 Task: Find a place to stay in Bloemhof, South Africa from June 22 to June 30 for 2 adults, with a price range of ₹7000 to ₹15000 and self check-in option.
Action: Mouse moved to (456, 93)
Screenshot: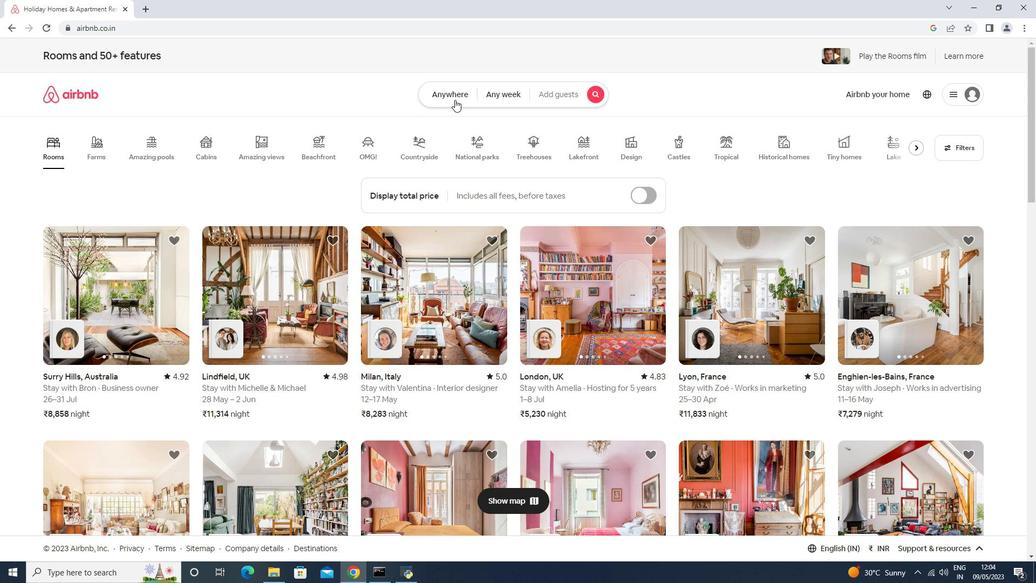 
Action: Mouse pressed left at (456, 93)
Screenshot: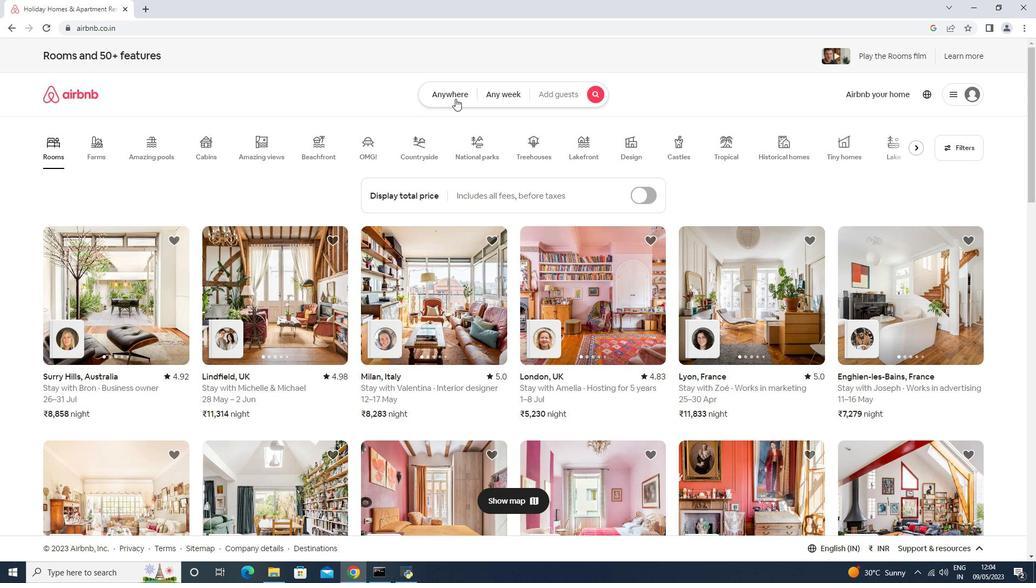 
Action: Mouse moved to (397, 139)
Screenshot: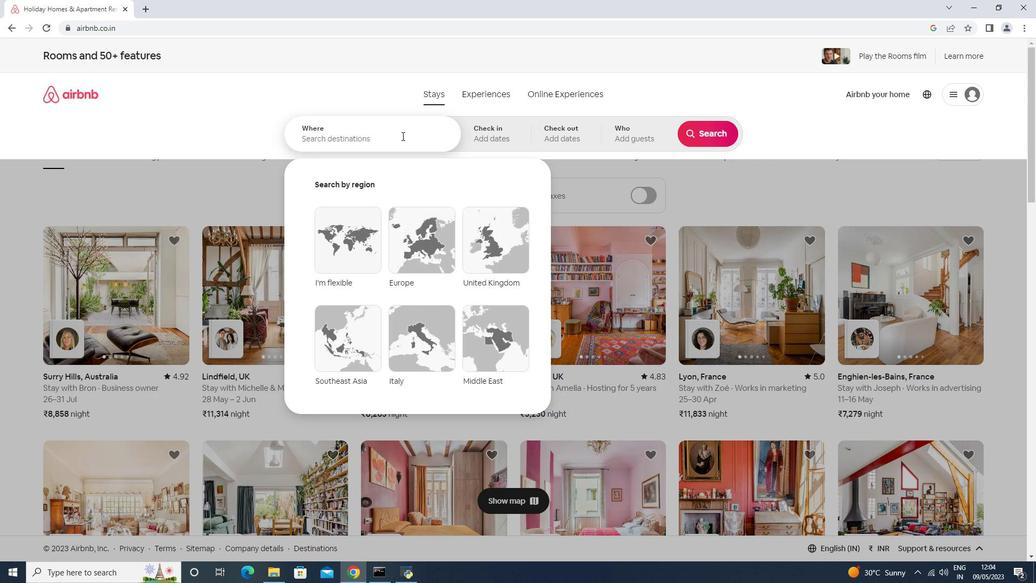 
Action: Mouse pressed left at (397, 139)
Screenshot: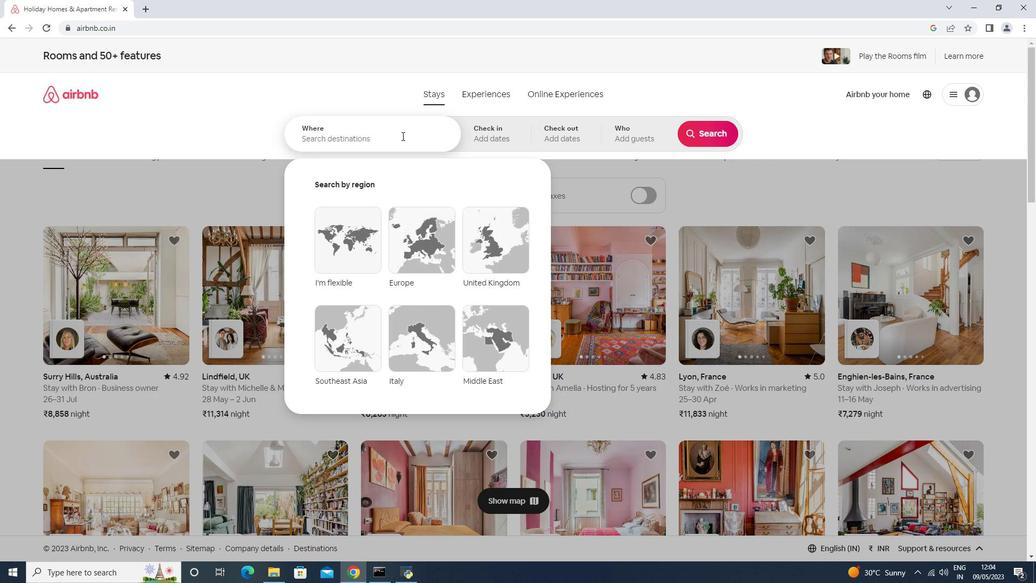 
Action: Key pressed <Key.shift>Bloemhof,<Key.space><Key.down><Key.down><Key.down><Key.enter>
Screenshot: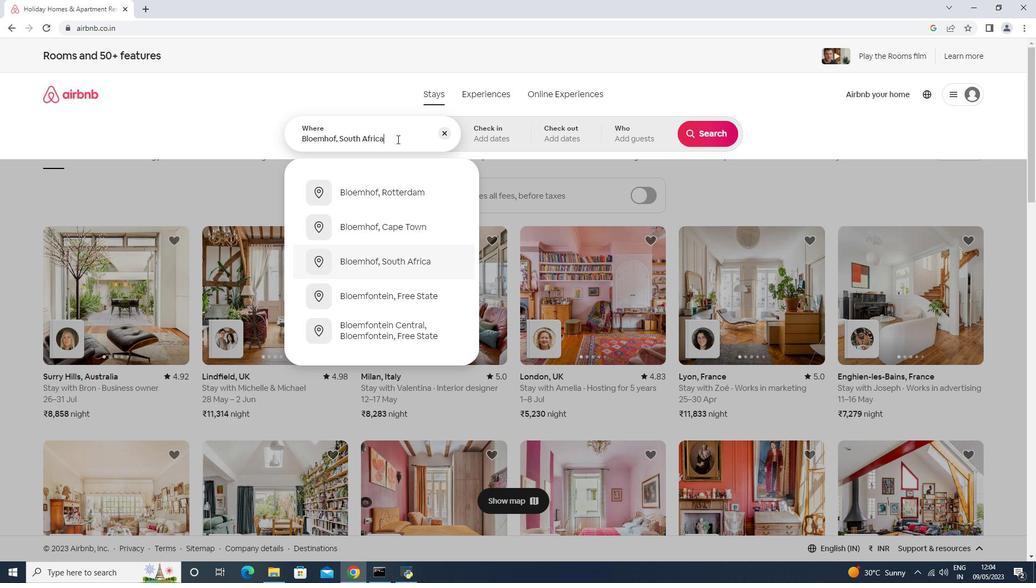 
Action: Mouse moved to (641, 345)
Screenshot: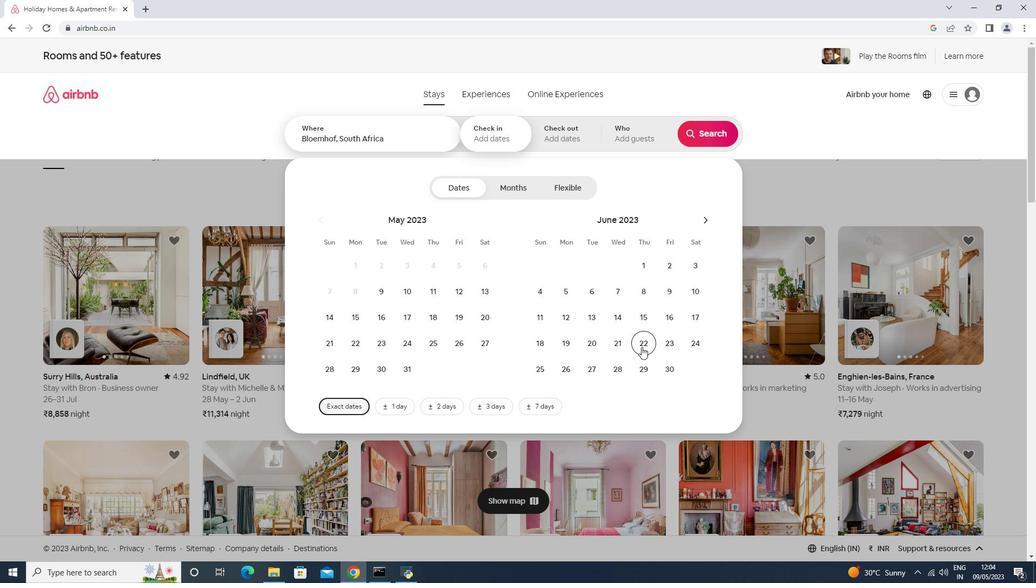 
Action: Mouse pressed left at (641, 345)
Screenshot: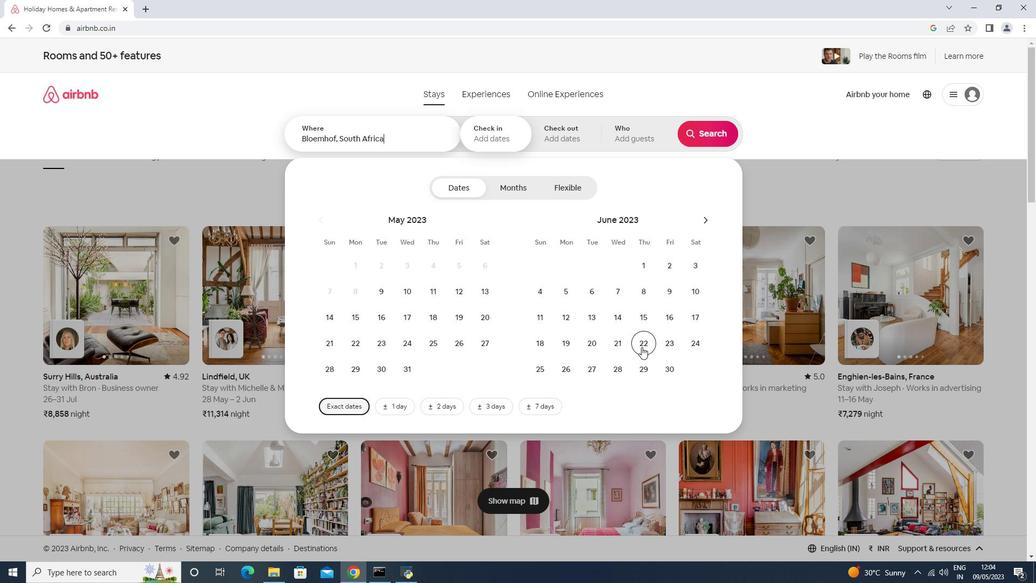 
Action: Mouse moved to (674, 357)
Screenshot: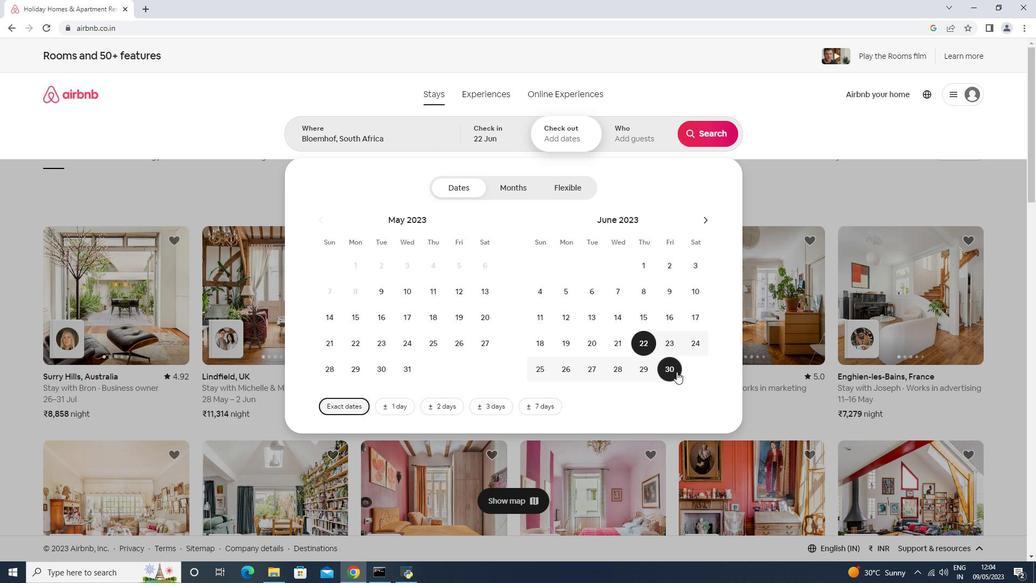 
Action: Mouse pressed left at (675, 369)
Screenshot: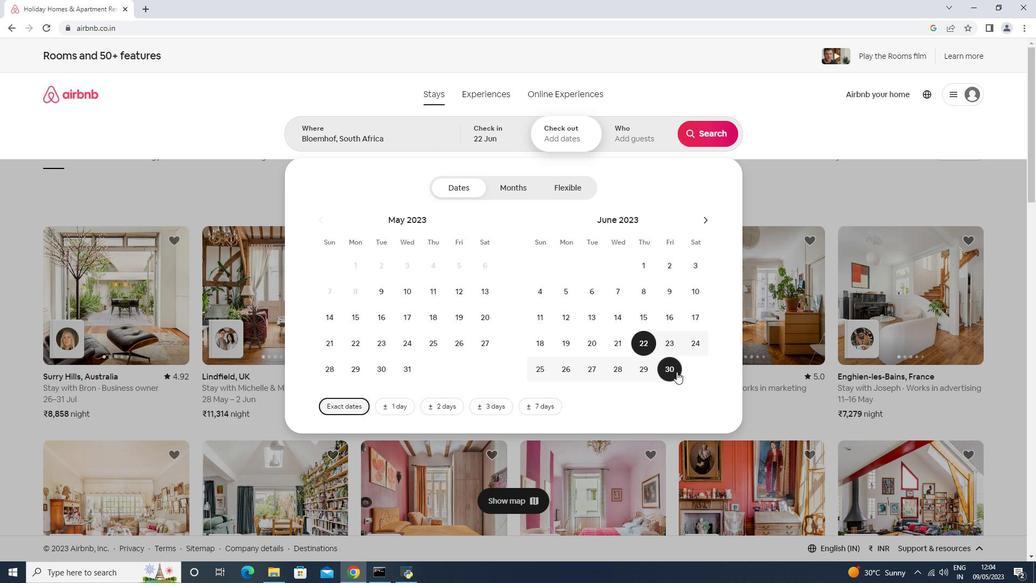
Action: Mouse moved to (639, 115)
Screenshot: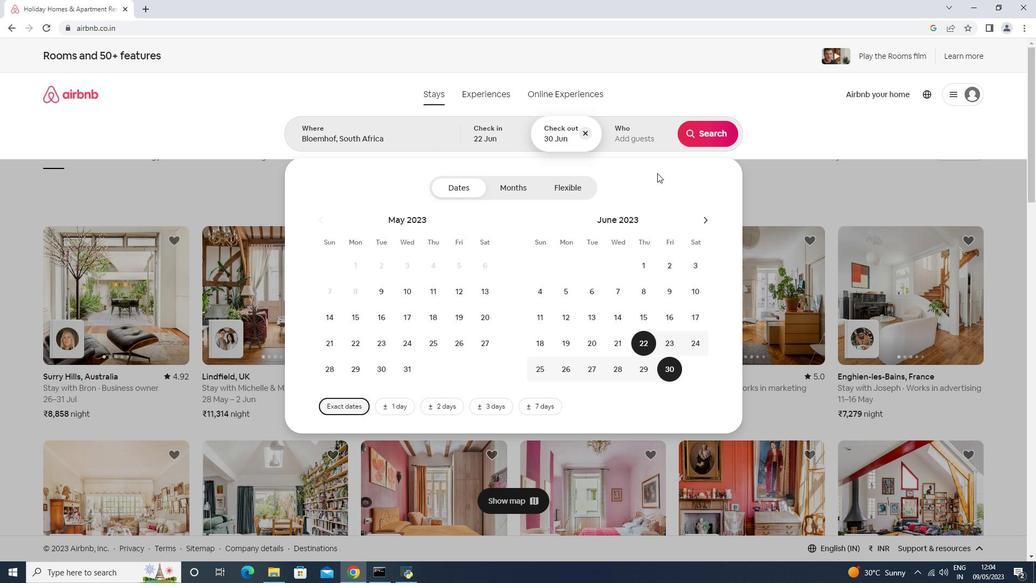 
Action: Mouse pressed left at (639, 115)
Screenshot: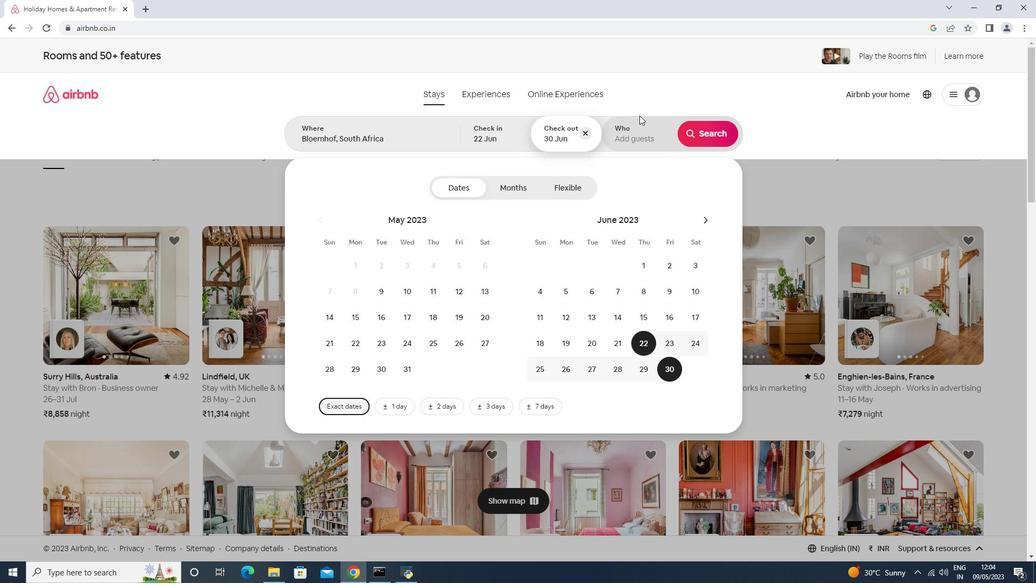 
Action: Mouse moved to (638, 144)
Screenshot: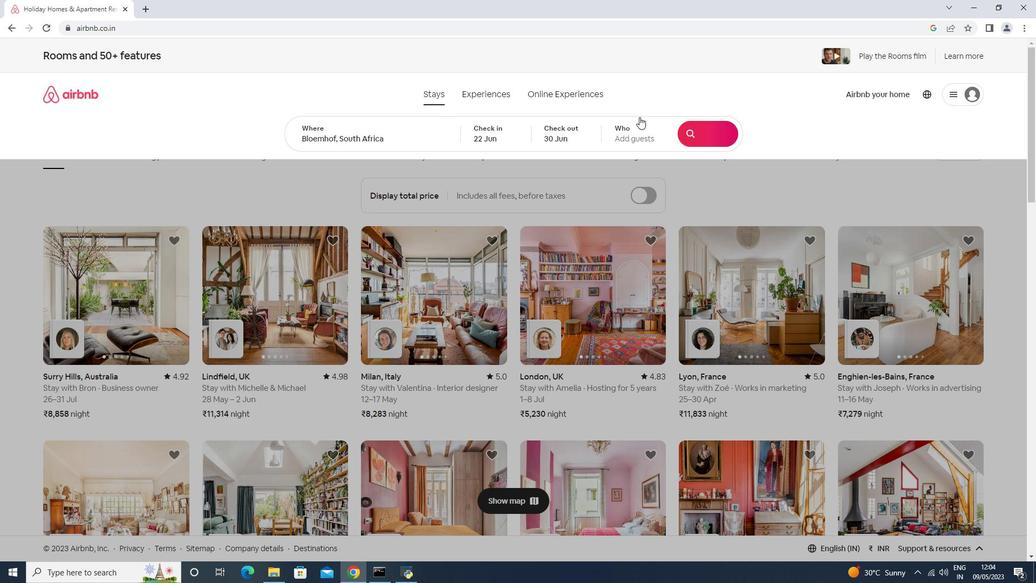 
Action: Mouse pressed left at (638, 138)
Screenshot: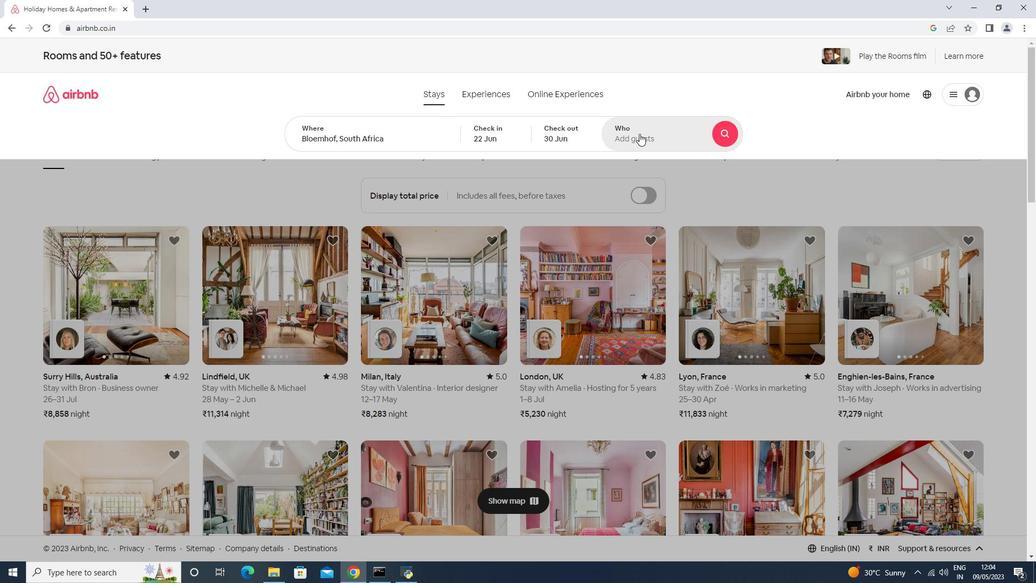
Action: Mouse moved to (708, 192)
Screenshot: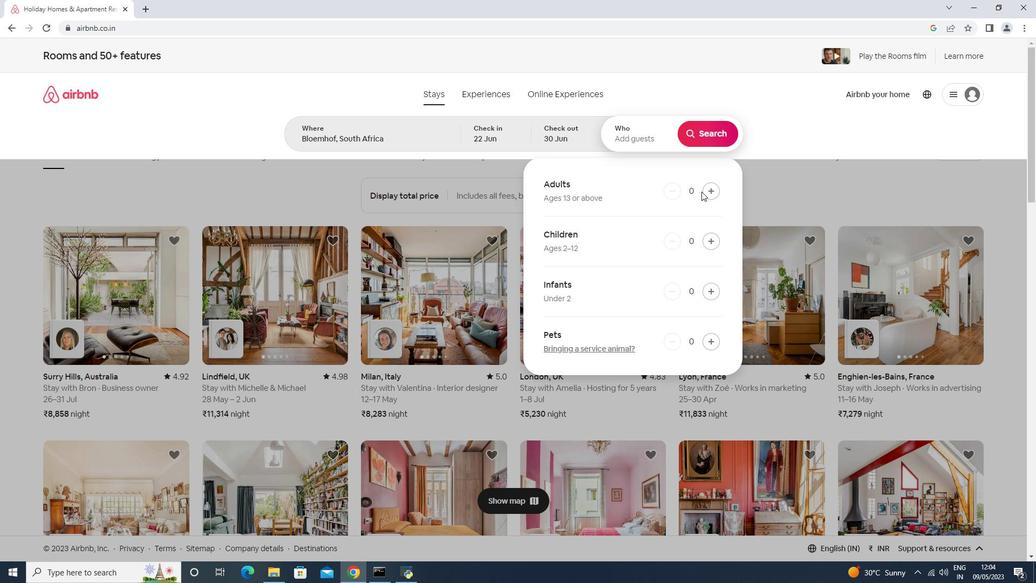 
Action: Mouse pressed left at (708, 192)
Screenshot: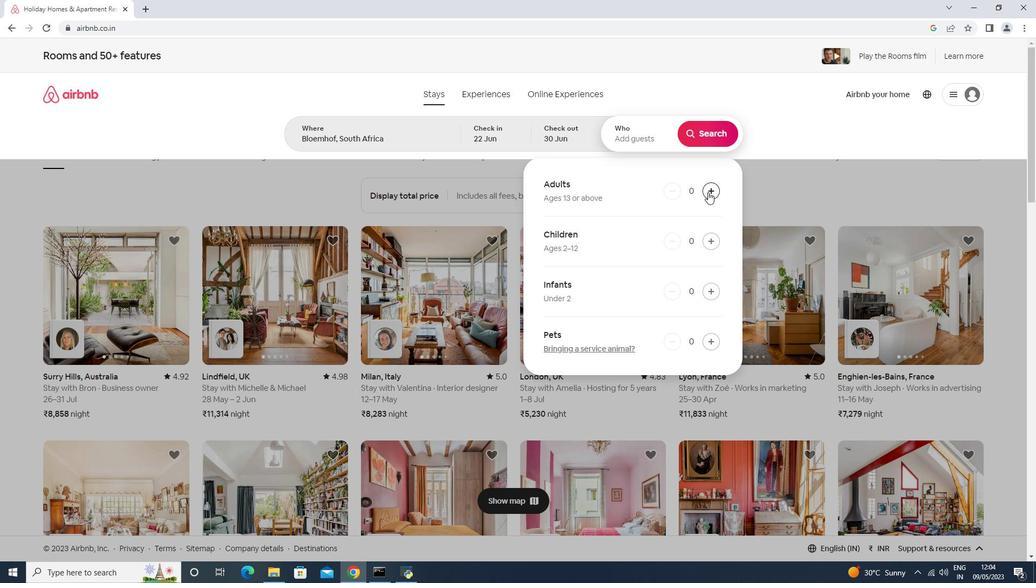 
Action: Mouse pressed left at (708, 192)
Screenshot: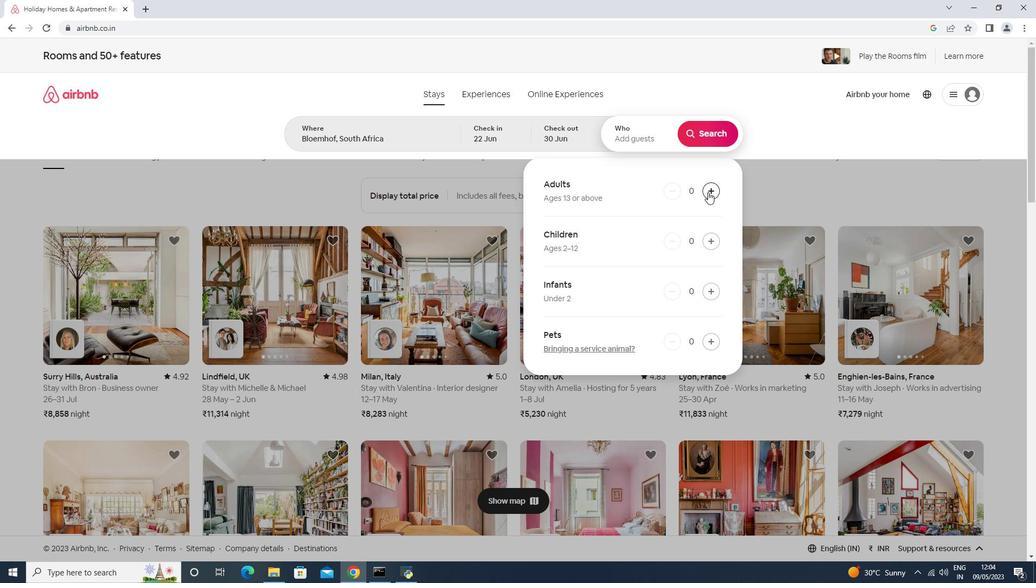 
Action: Mouse moved to (695, 129)
Screenshot: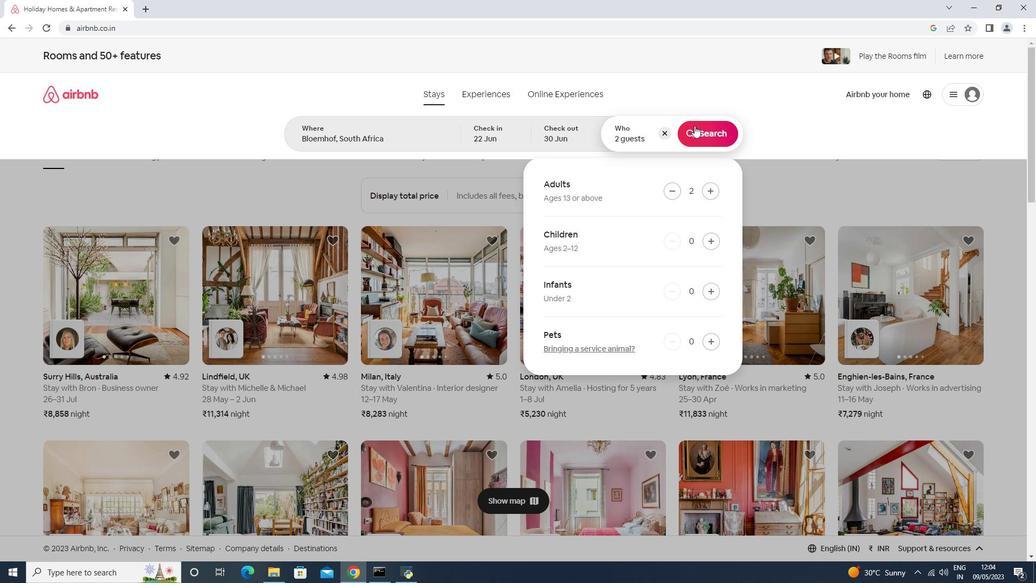 
Action: Mouse pressed left at (695, 129)
Screenshot: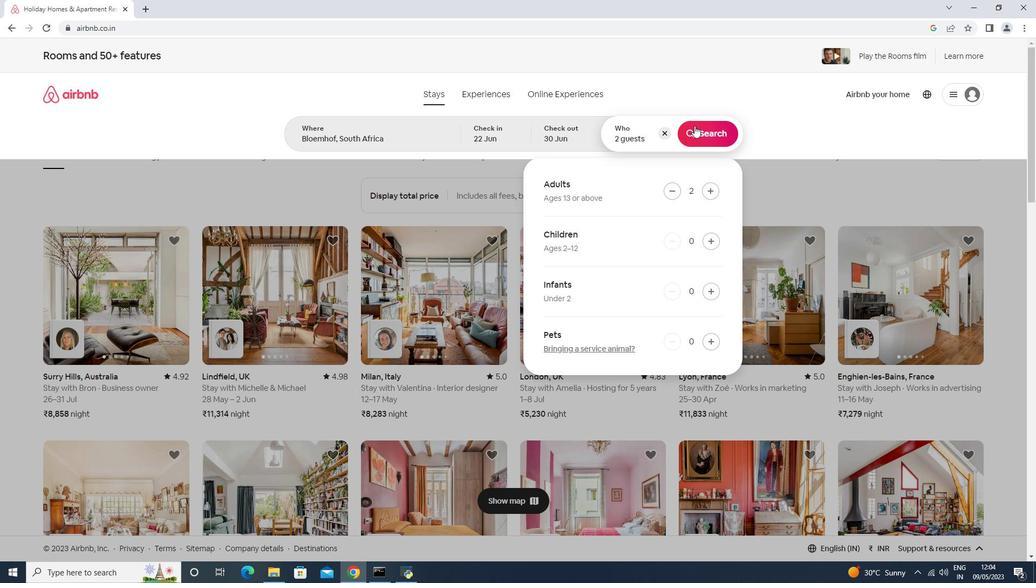 
Action: Mouse moved to (995, 103)
Screenshot: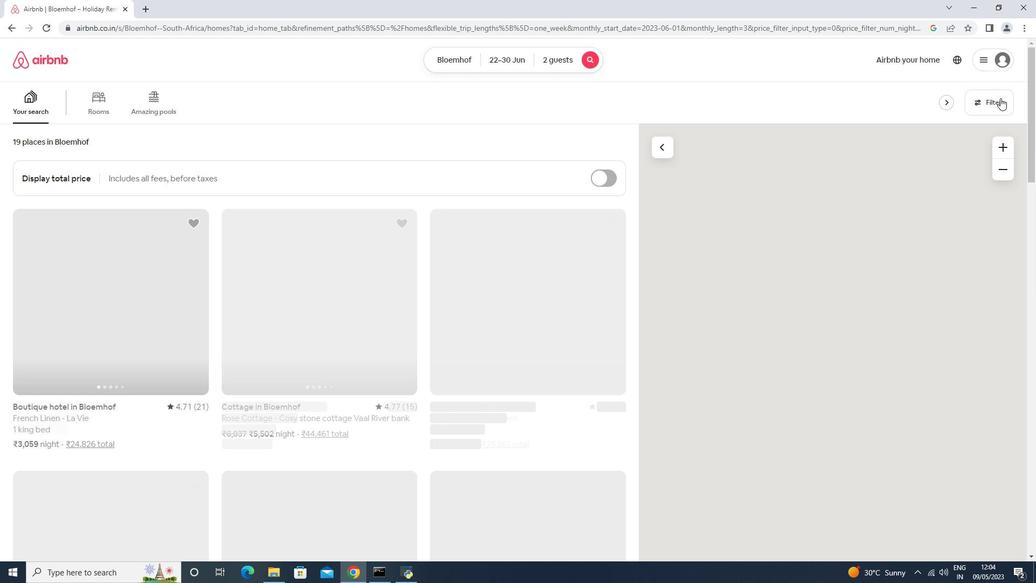 
Action: Mouse pressed left at (995, 103)
Screenshot: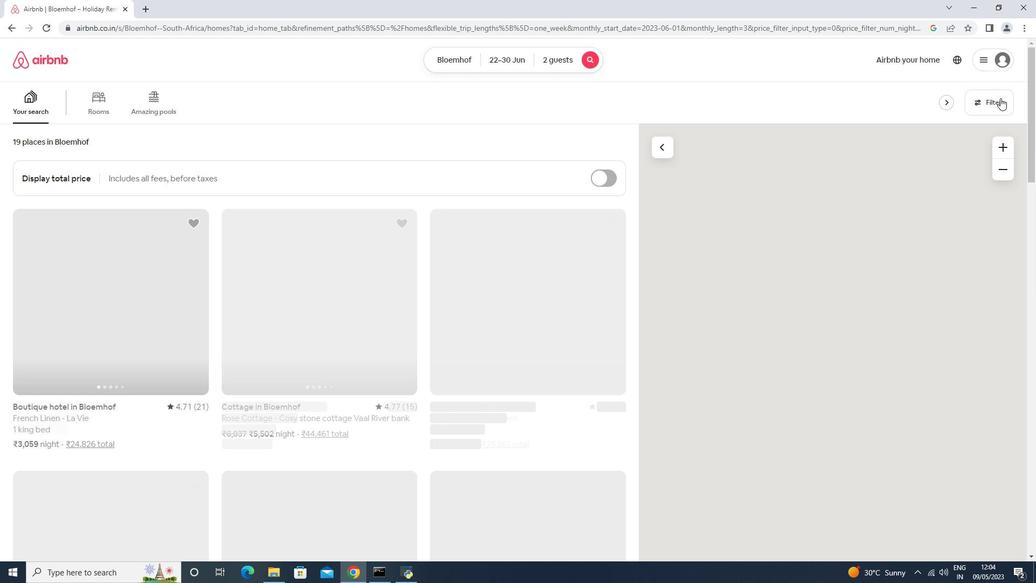 
Action: Mouse moved to (415, 354)
Screenshot: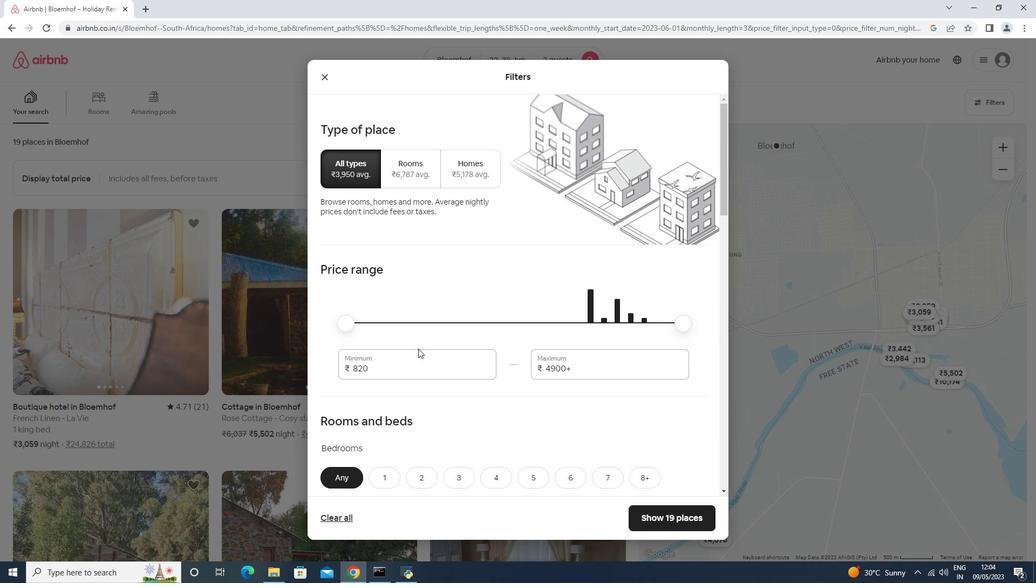
Action: Mouse pressed left at (415, 354)
Screenshot: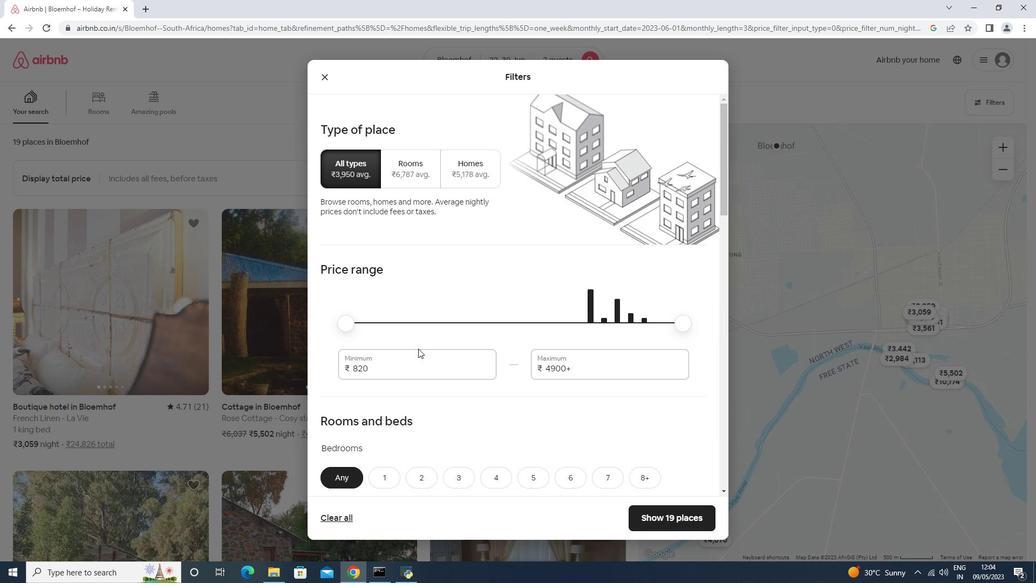 
Action: Mouse moved to (413, 353)
Screenshot: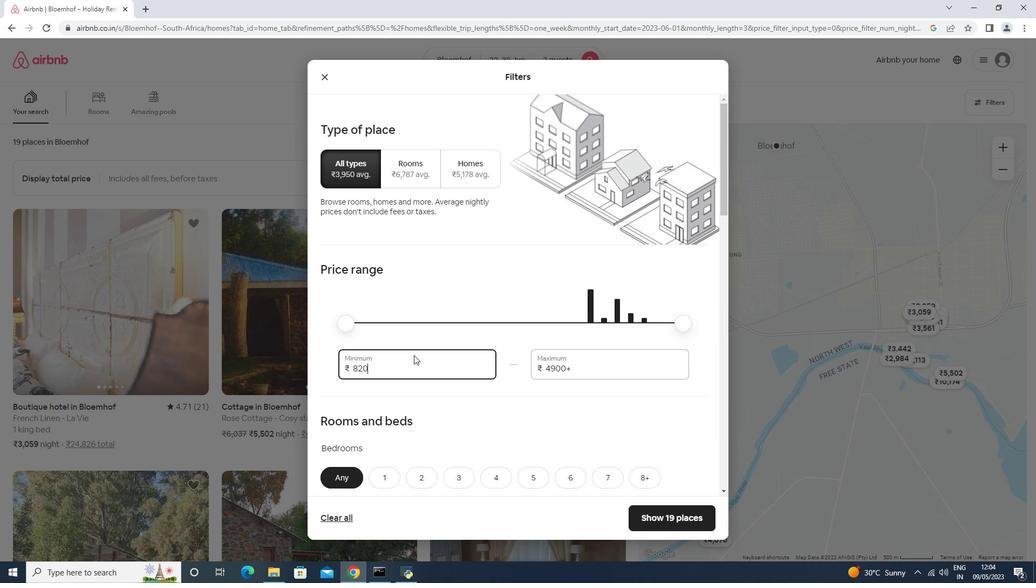 
Action: Key pressed <Key.backspace><Key.backspace><Key.backspace>7000<Key.tab>15000
Screenshot: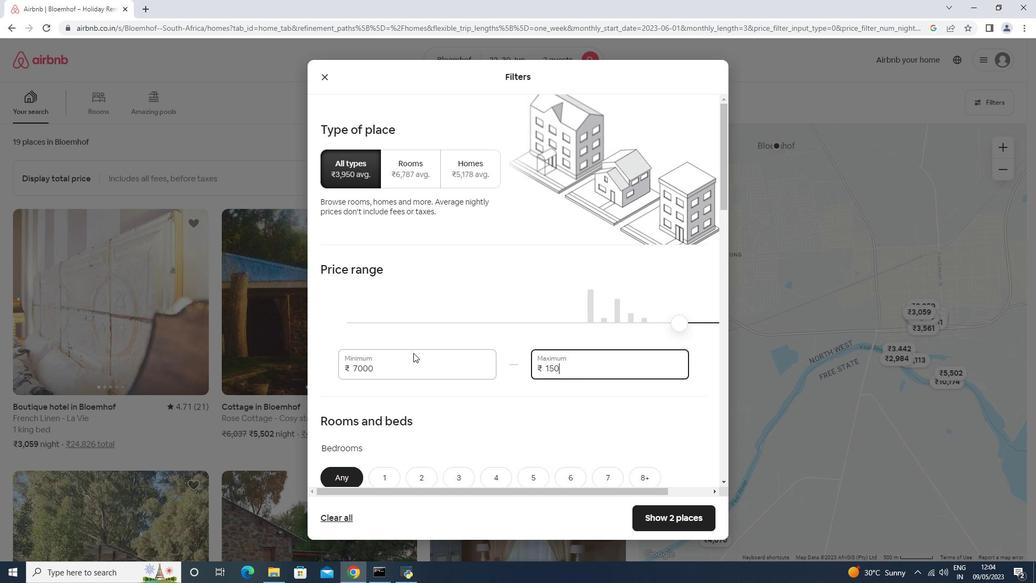 
Action: Mouse moved to (418, 351)
Screenshot: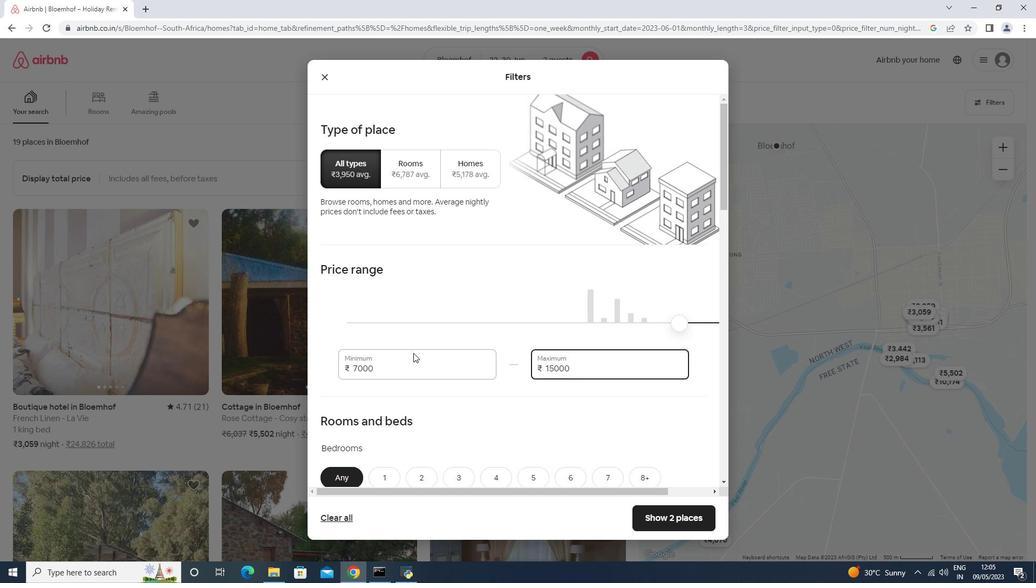 
Action: Mouse scrolled (417, 351) with delta (0, 0)
Screenshot: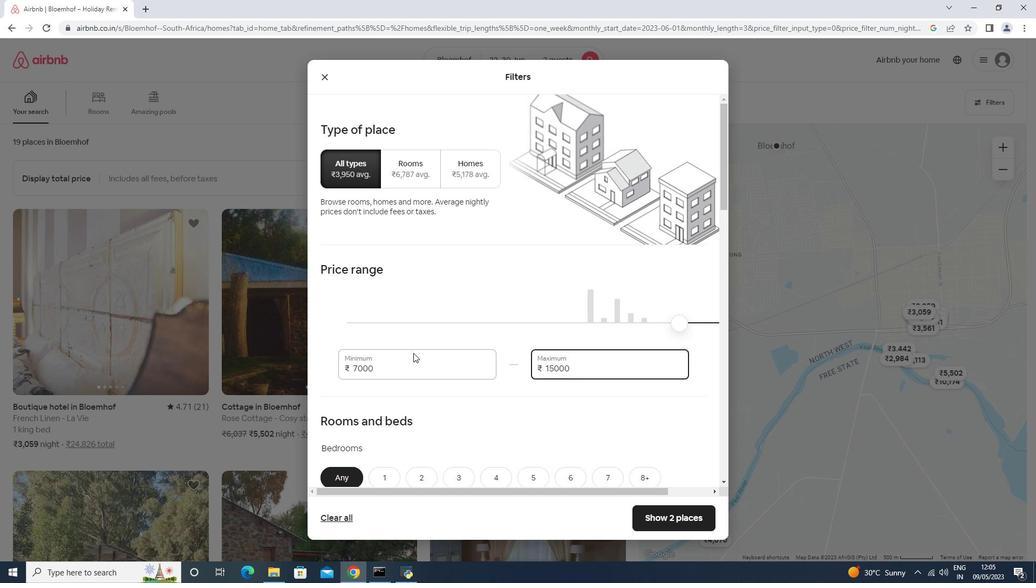 
Action: Mouse moved to (420, 350)
Screenshot: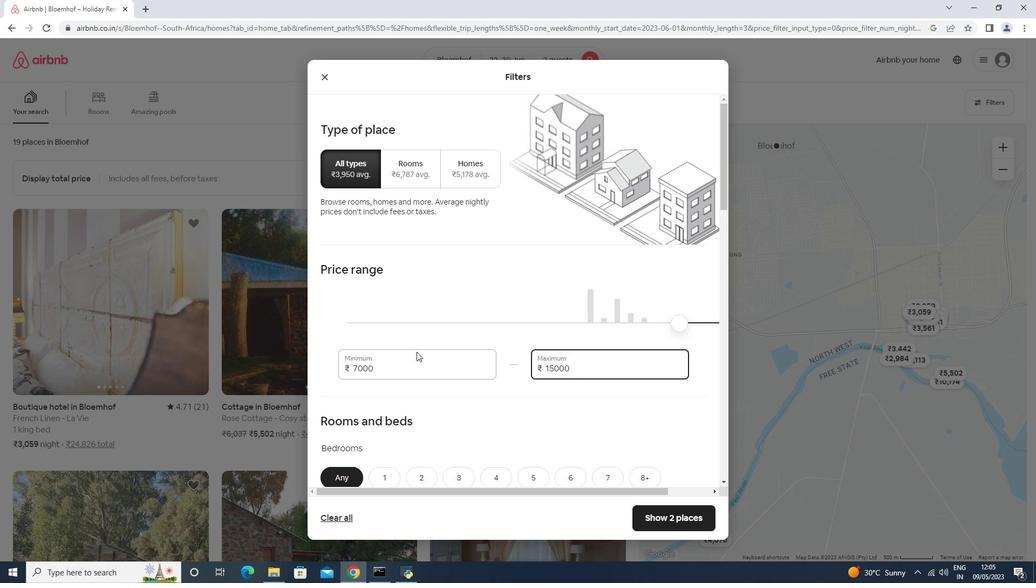 
Action: Mouse scrolled (420, 349) with delta (0, 0)
Screenshot: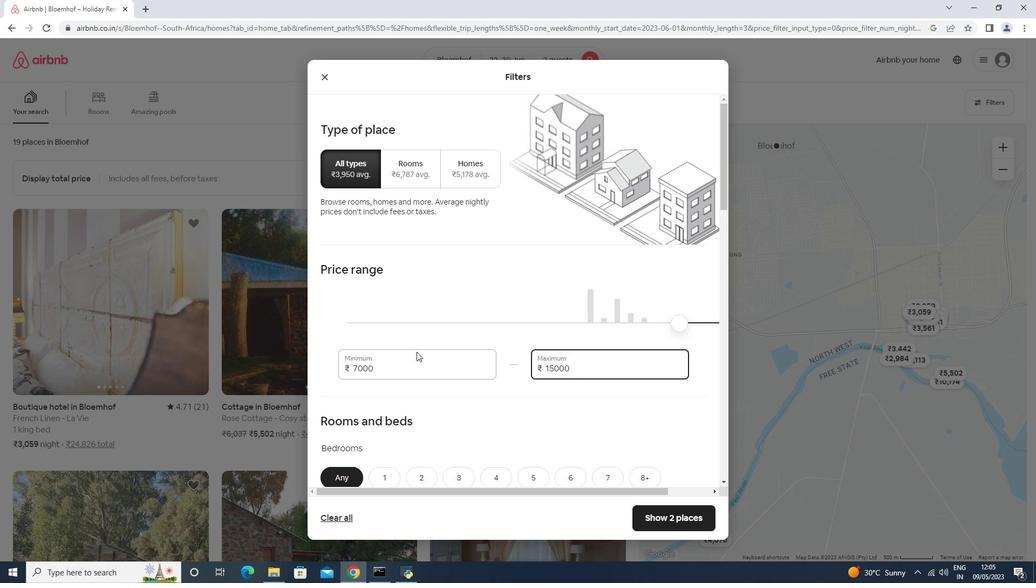 
Action: Mouse scrolled (420, 349) with delta (0, 0)
Screenshot: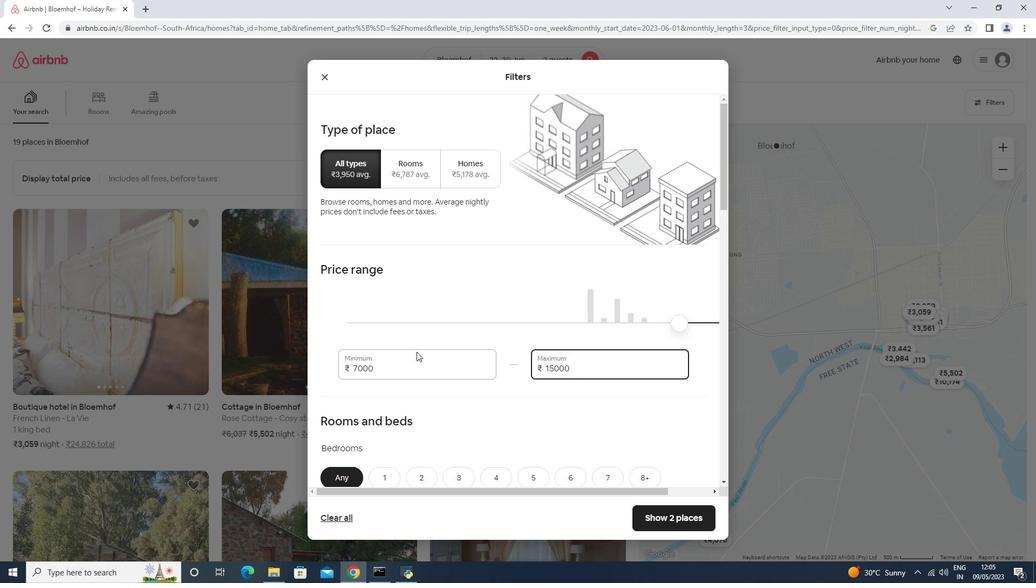 
Action: Mouse scrolled (420, 349) with delta (0, 0)
Screenshot: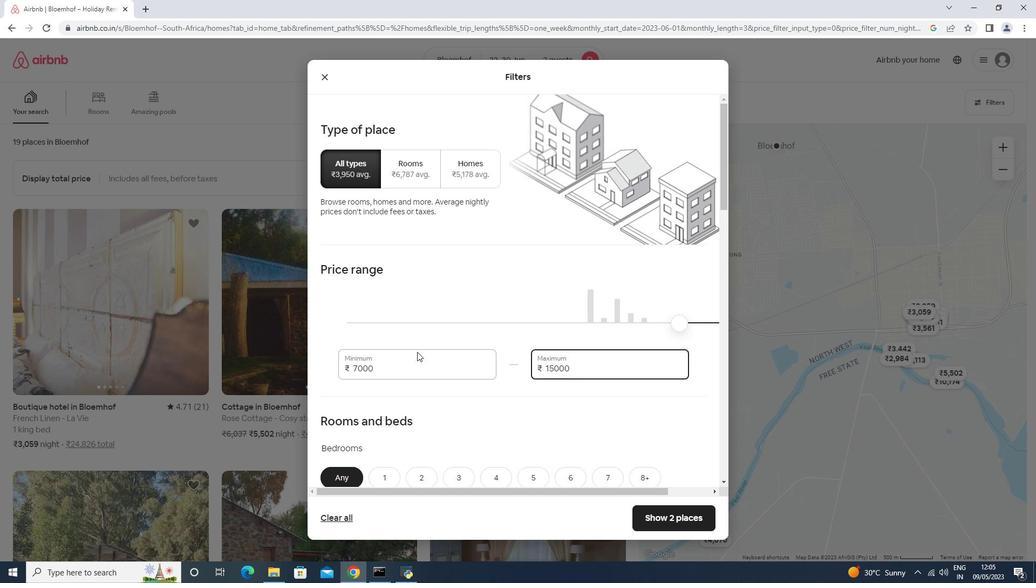 
Action: Mouse moved to (382, 271)
Screenshot: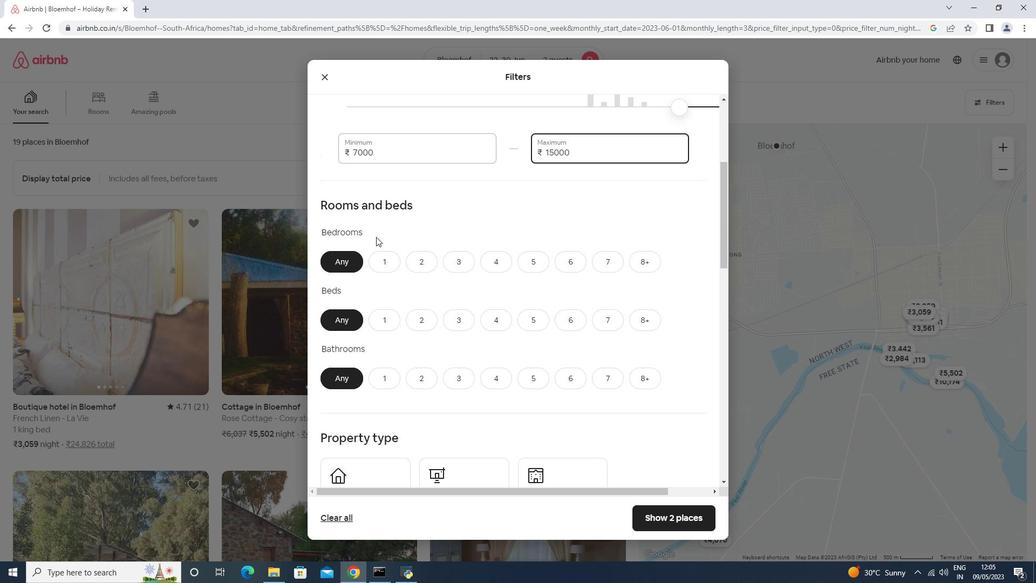 
Action: Mouse pressed left at (382, 271)
Screenshot: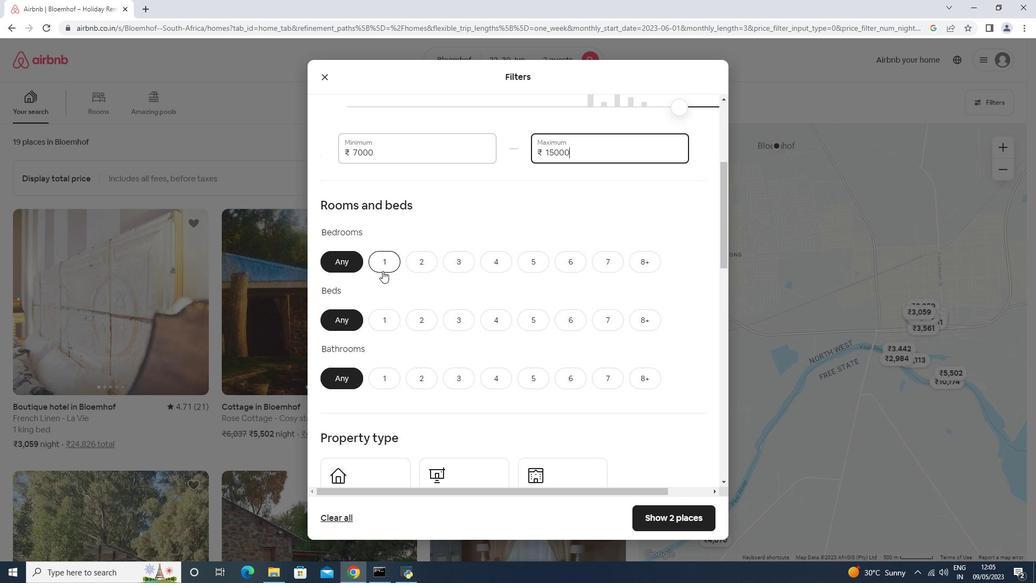 
Action: Mouse moved to (386, 318)
Screenshot: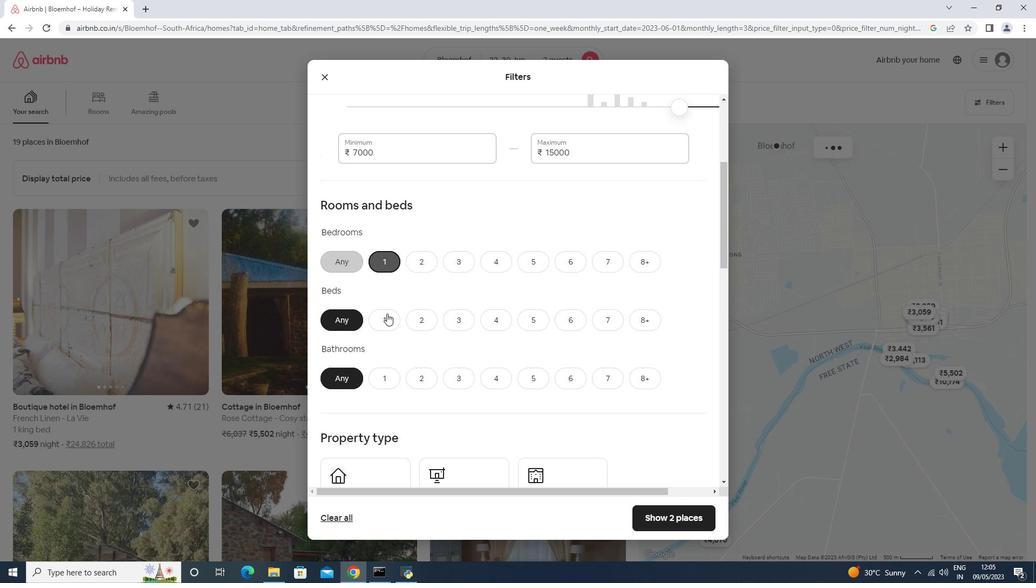 
Action: Mouse pressed left at (386, 318)
Screenshot: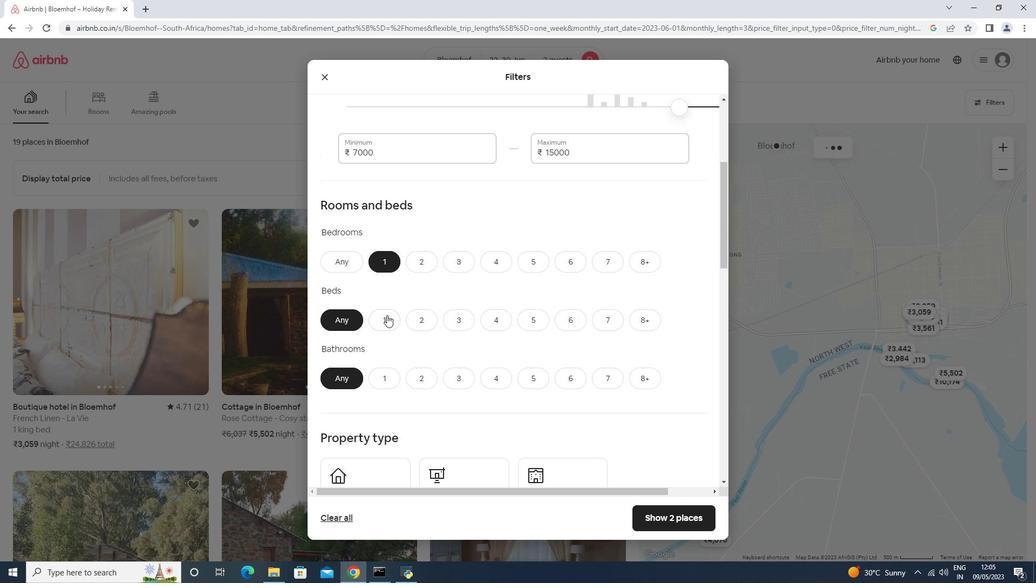 
Action: Mouse moved to (384, 370)
Screenshot: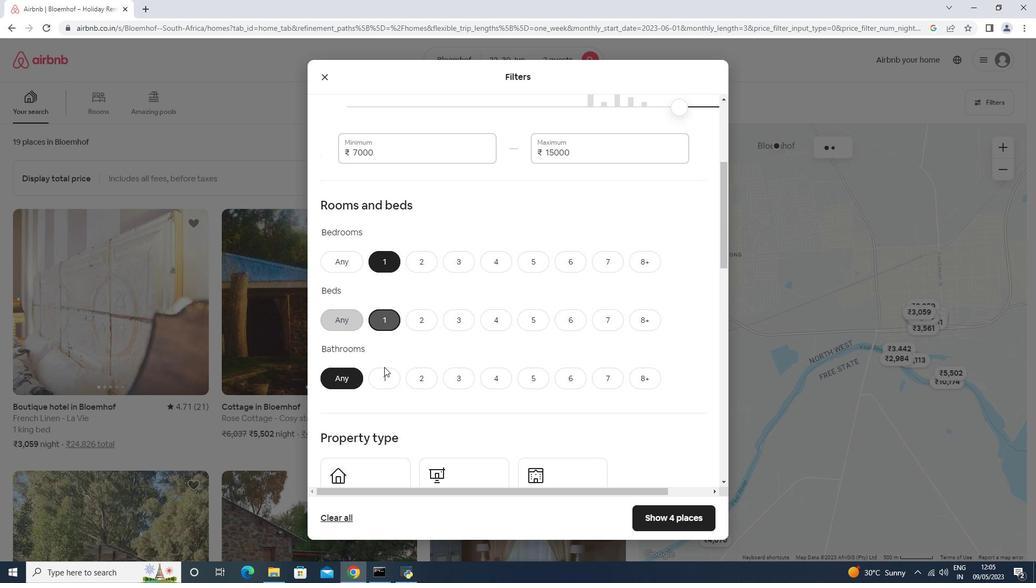 
Action: Mouse pressed left at (384, 370)
Screenshot: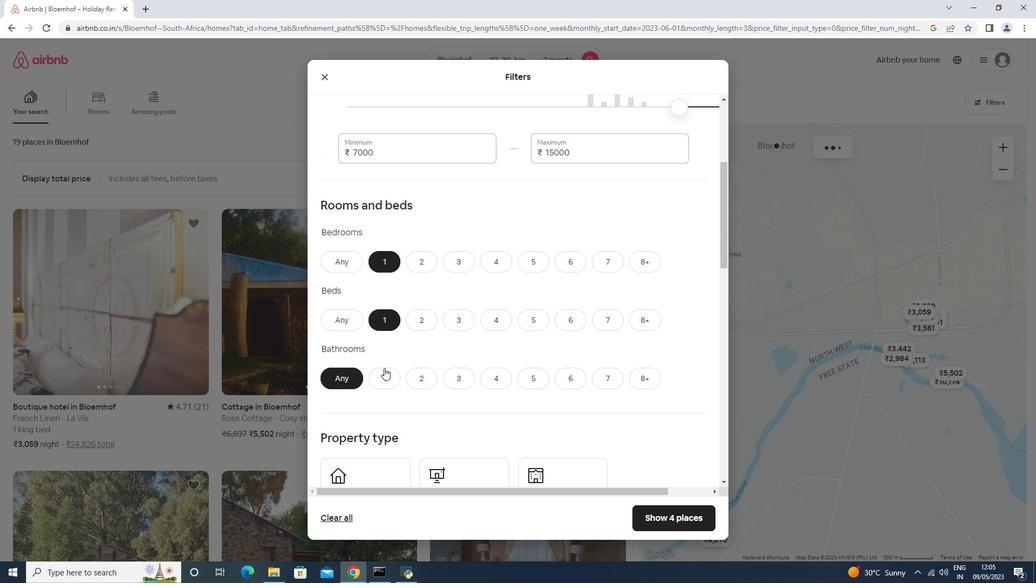 
Action: Mouse moved to (391, 355)
Screenshot: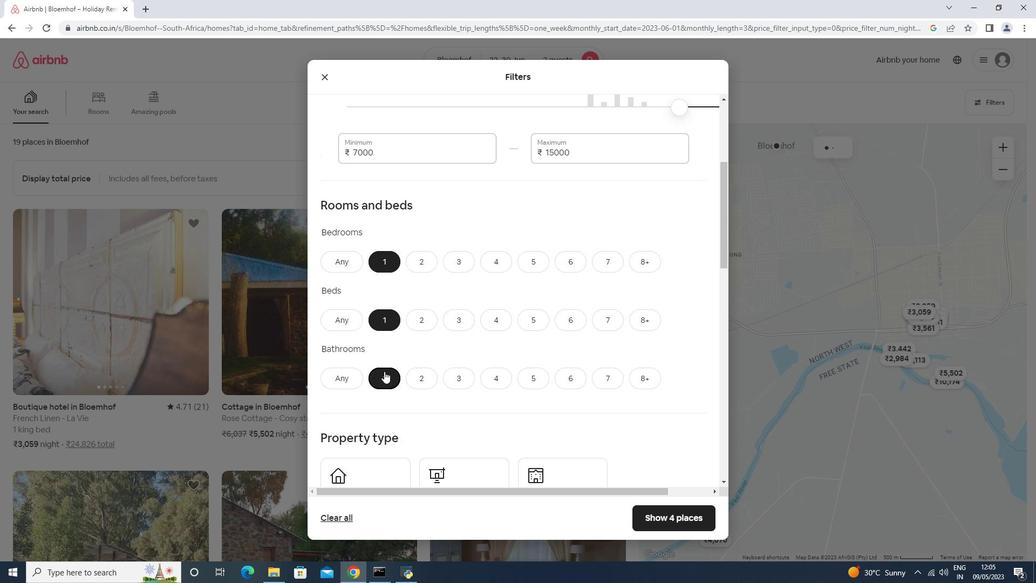 
Action: Mouse scrolled (391, 355) with delta (0, 0)
Screenshot: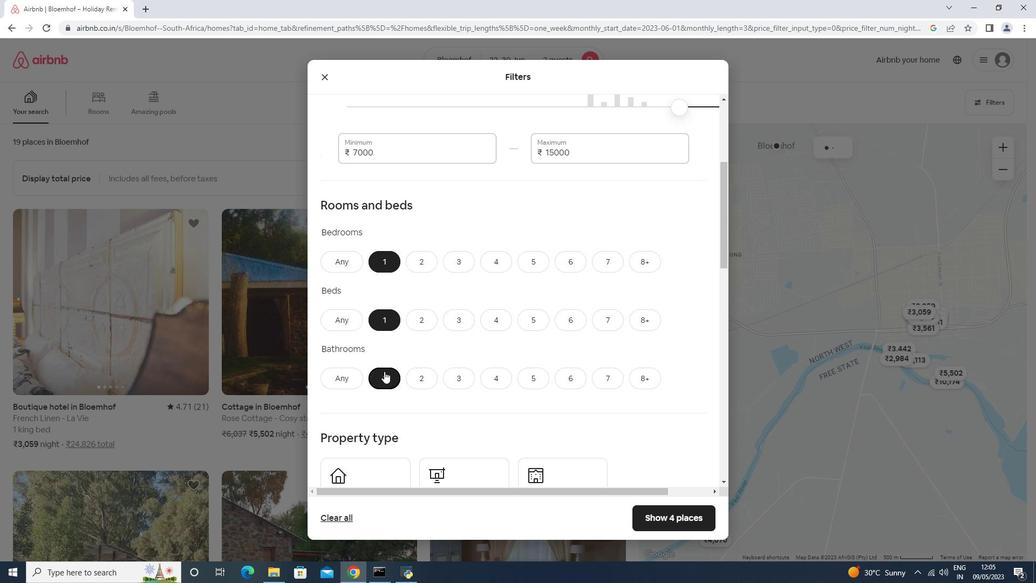 
Action: Mouse scrolled (391, 355) with delta (0, 0)
Screenshot: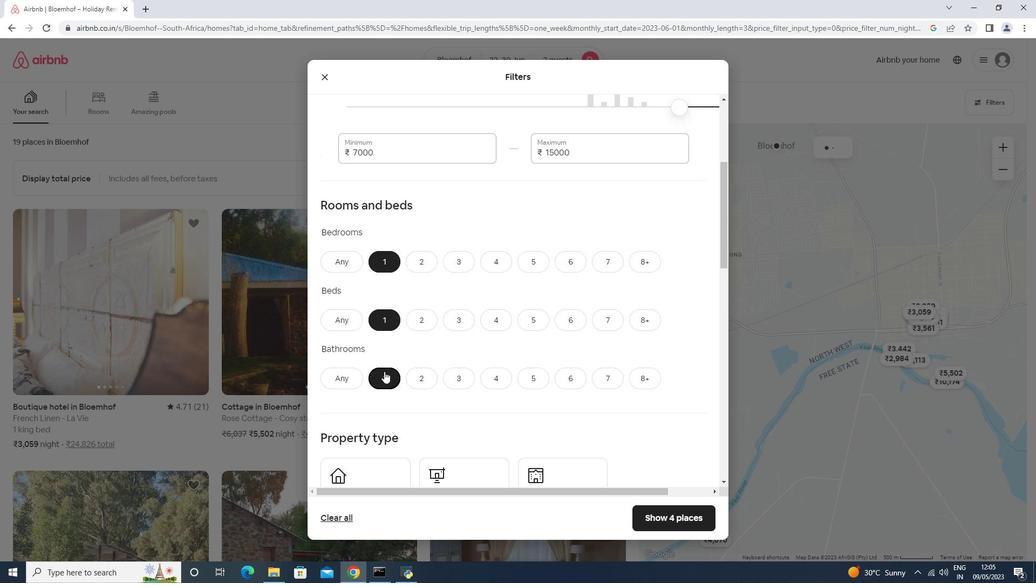 
Action: Mouse scrolled (391, 355) with delta (0, 0)
Screenshot: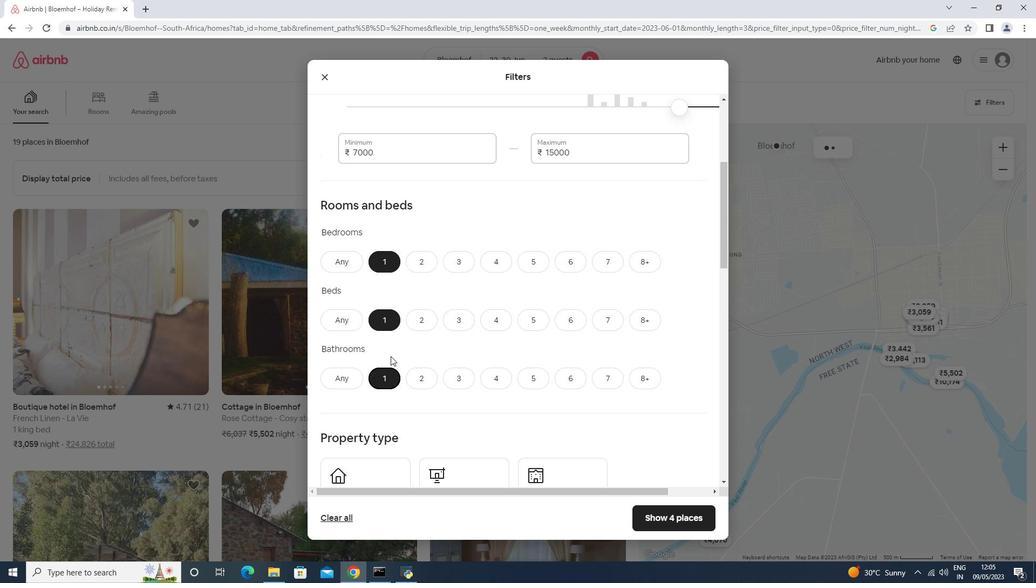 
Action: Mouse scrolled (391, 355) with delta (0, 0)
Screenshot: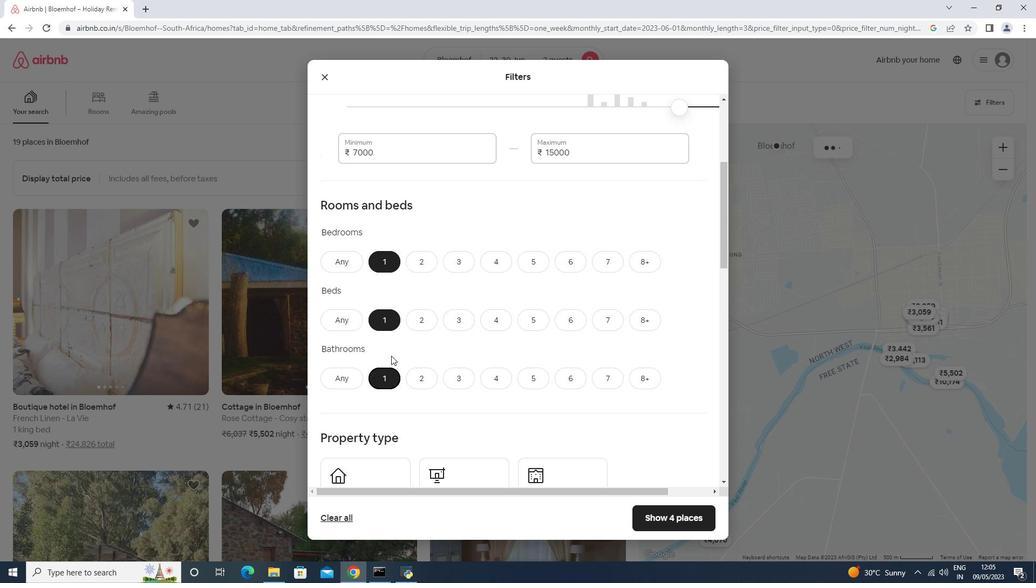 
Action: Mouse scrolled (391, 355) with delta (0, 0)
Screenshot: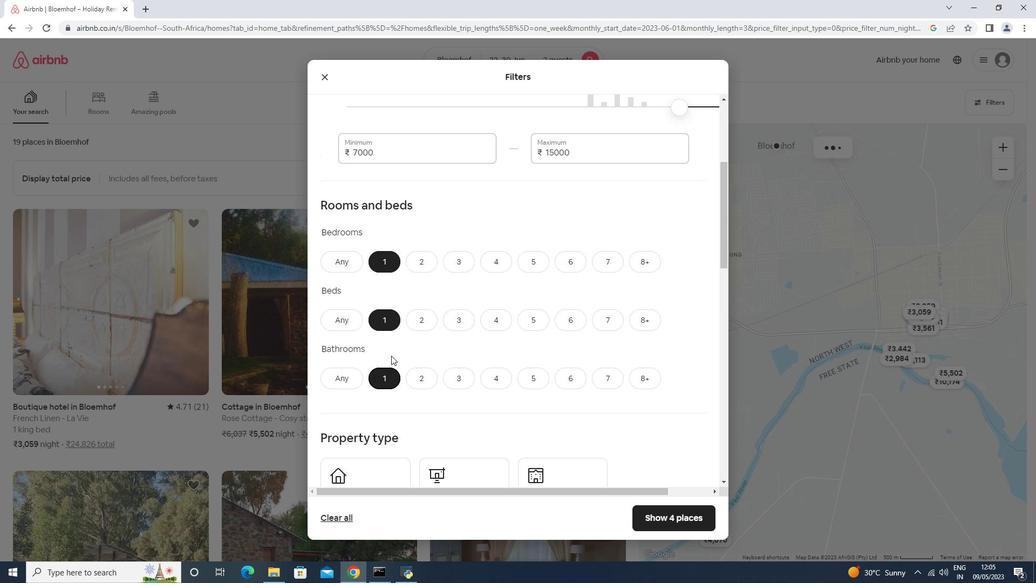 
Action: Mouse moved to (375, 205)
Screenshot: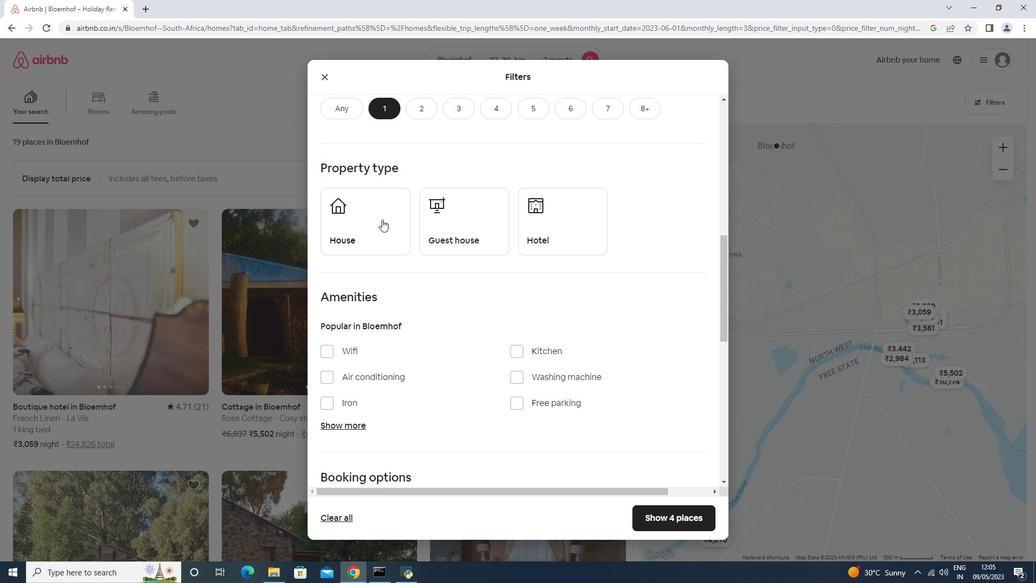 
Action: Mouse pressed left at (375, 205)
Screenshot: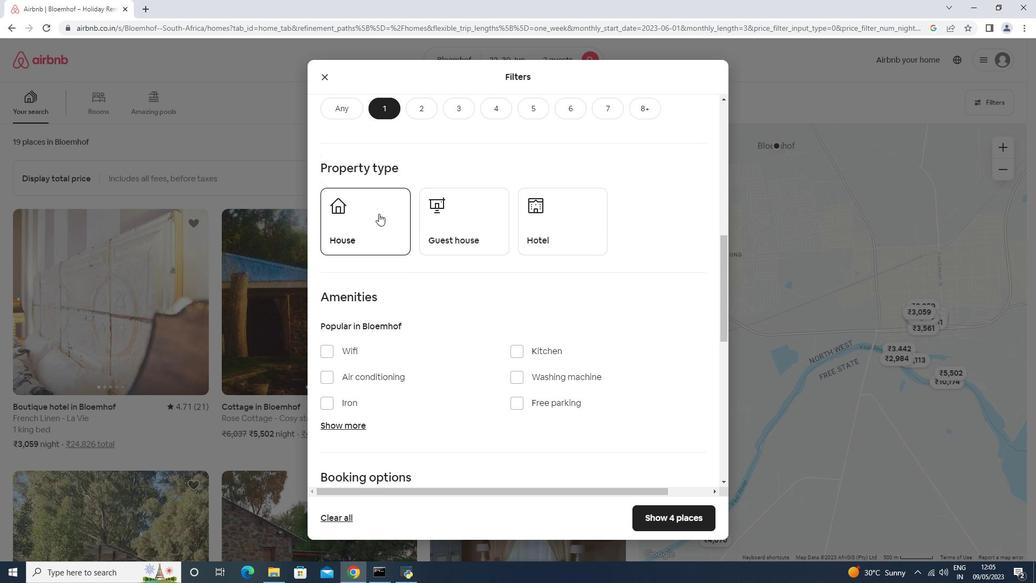 
Action: Mouse moved to (449, 231)
Screenshot: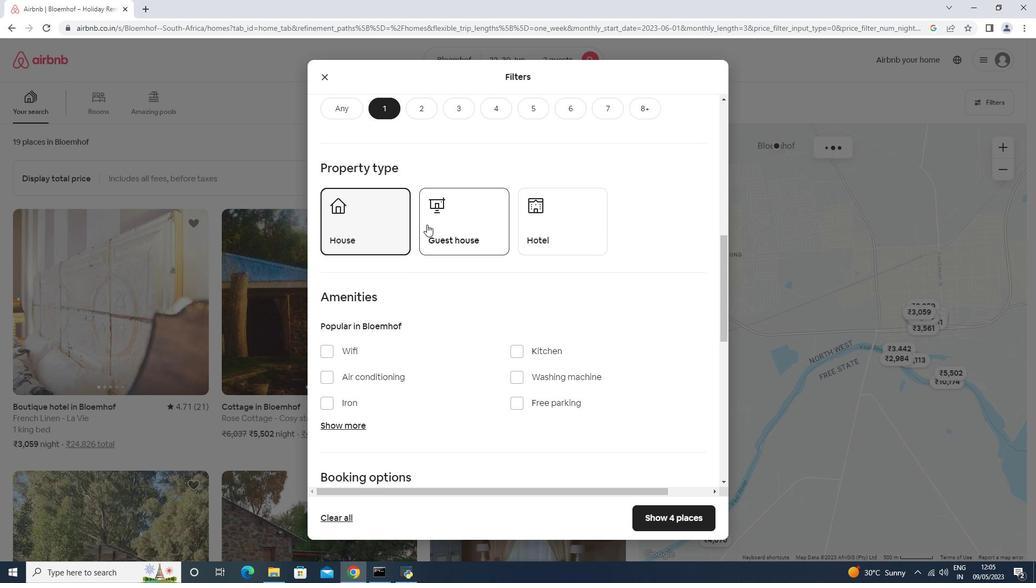 
Action: Mouse pressed left at (449, 231)
Screenshot: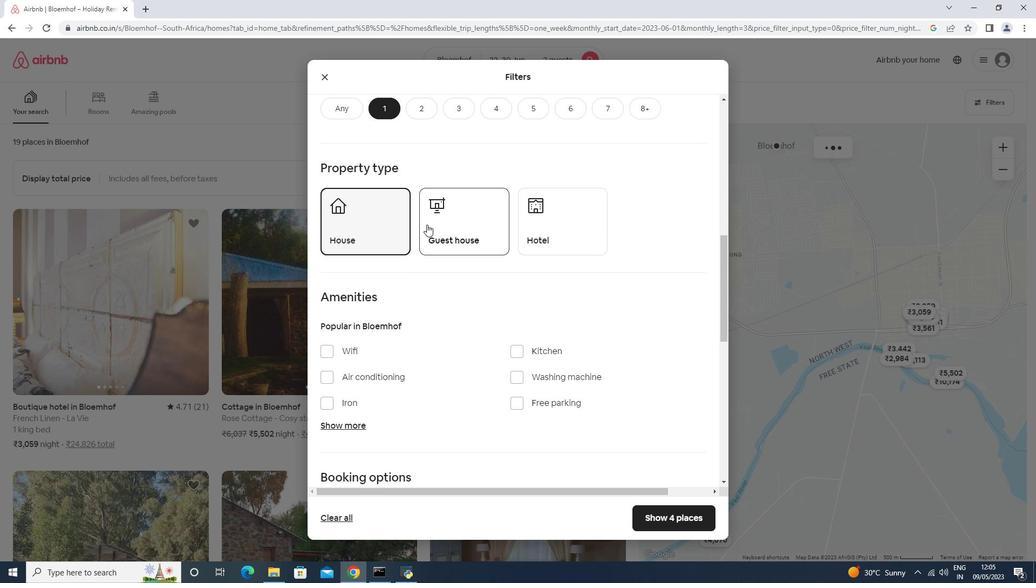 
Action: Mouse moved to (552, 247)
Screenshot: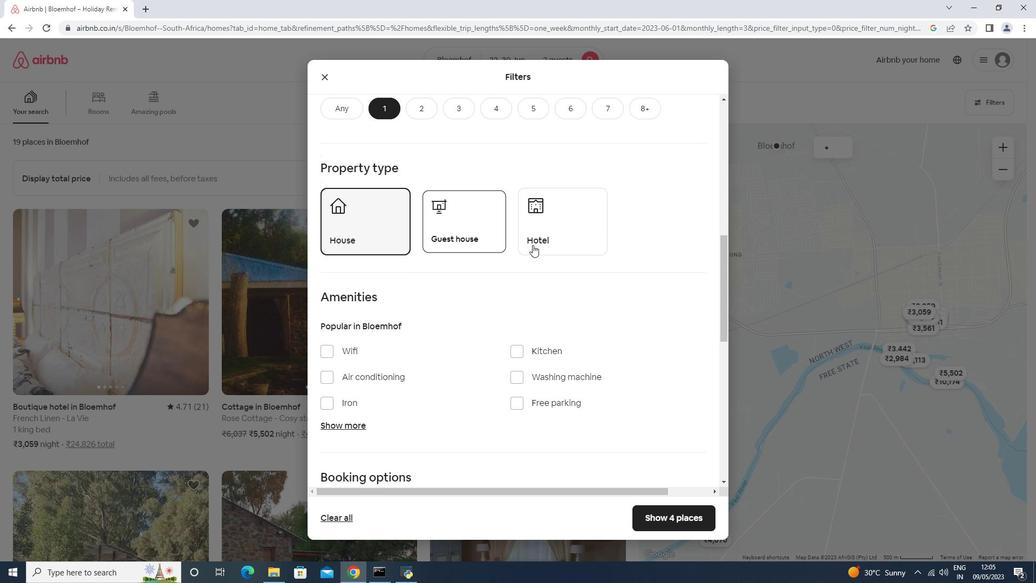 
Action: Mouse pressed left at (552, 247)
Screenshot: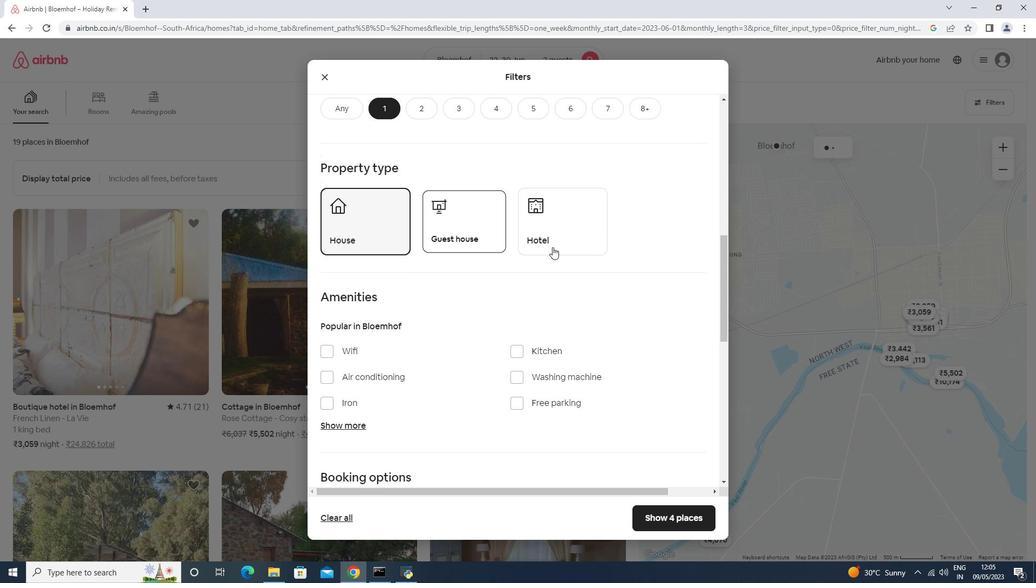 
Action: Mouse scrolled (552, 246) with delta (0, 0)
Screenshot: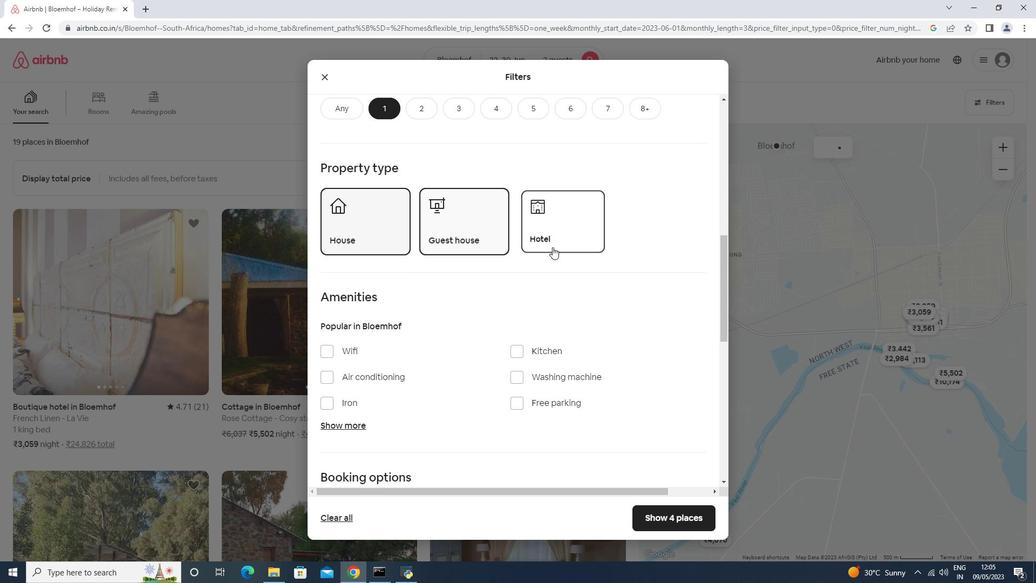 
Action: Mouse scrolled (552, 246) with delta (0, 0)
Screenshot: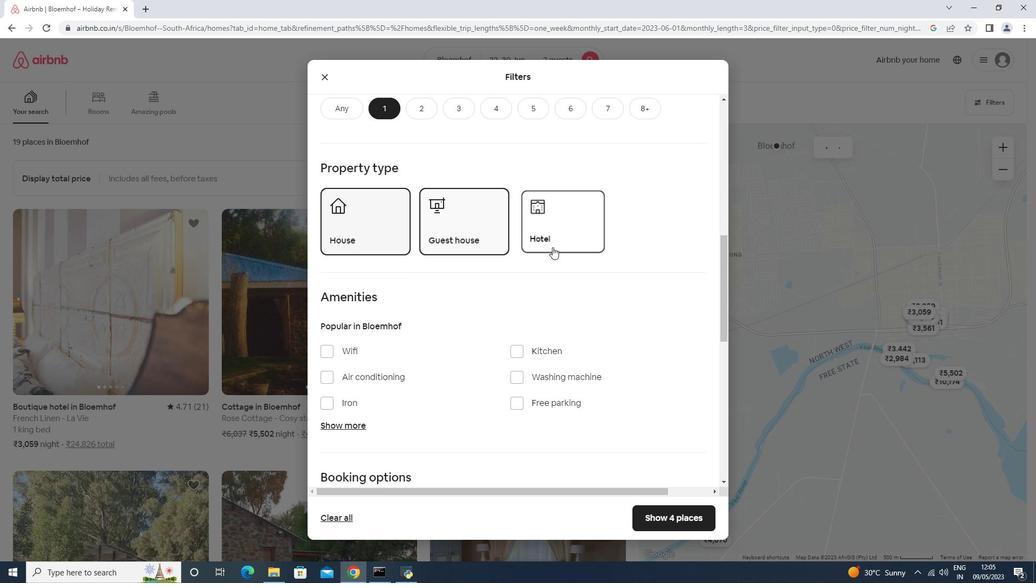 
Action: Mouse scrolled (552, 246) with delta (0, 0)
Screenshot: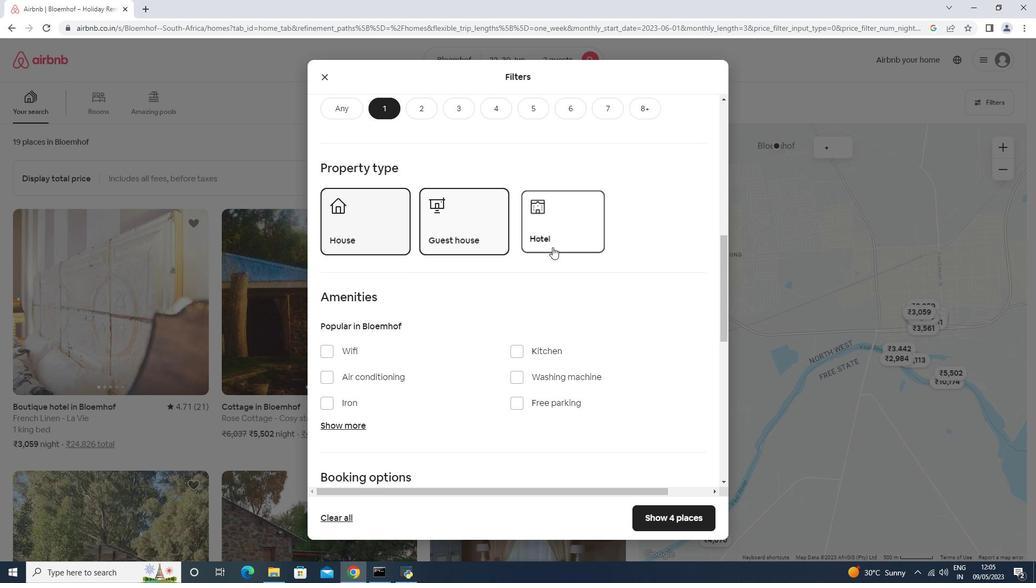 
Action: Mouse scrolled (552, 246) with delta (0, 0)
Screenshot: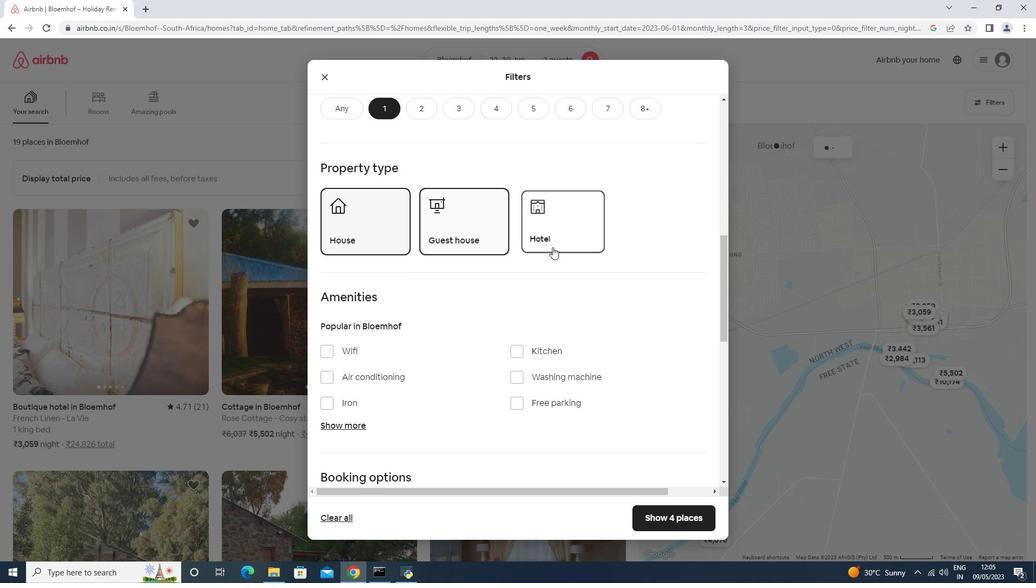 
Action: Mouse moved to (681, 335)
Screenshot: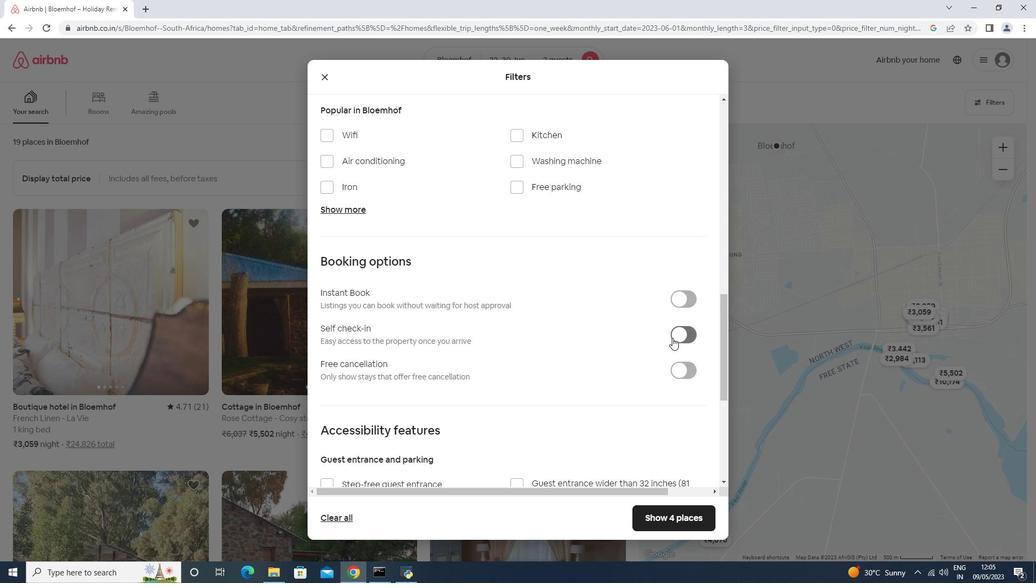 
Action: Mouse pressed left at (681, 335)
Screenshot: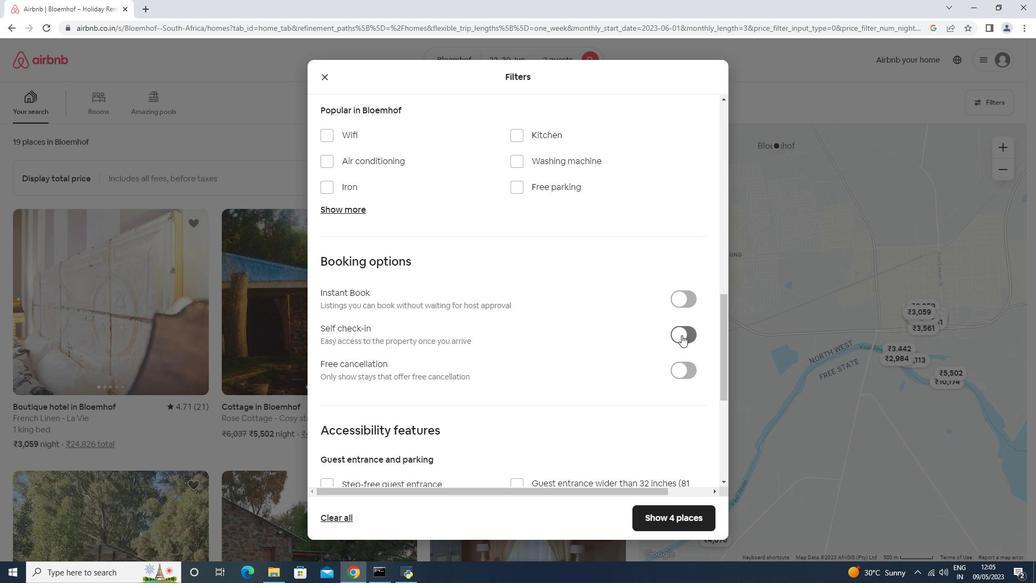 
Action: Mouse moved to (668, 321)
Screenshot: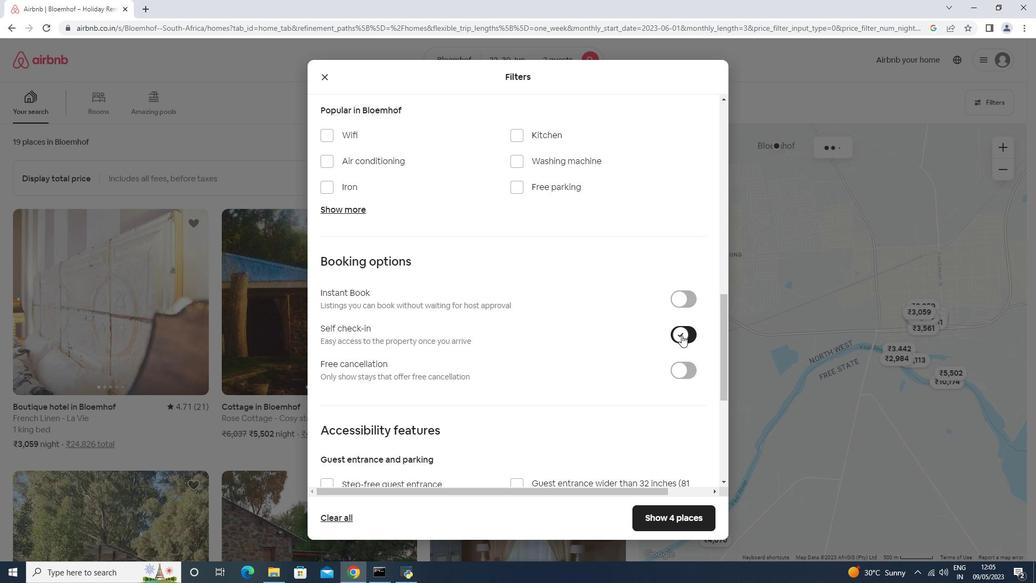 
Action: Mouse scrolled (668, 321) with delta (0, 0)
Screenshot: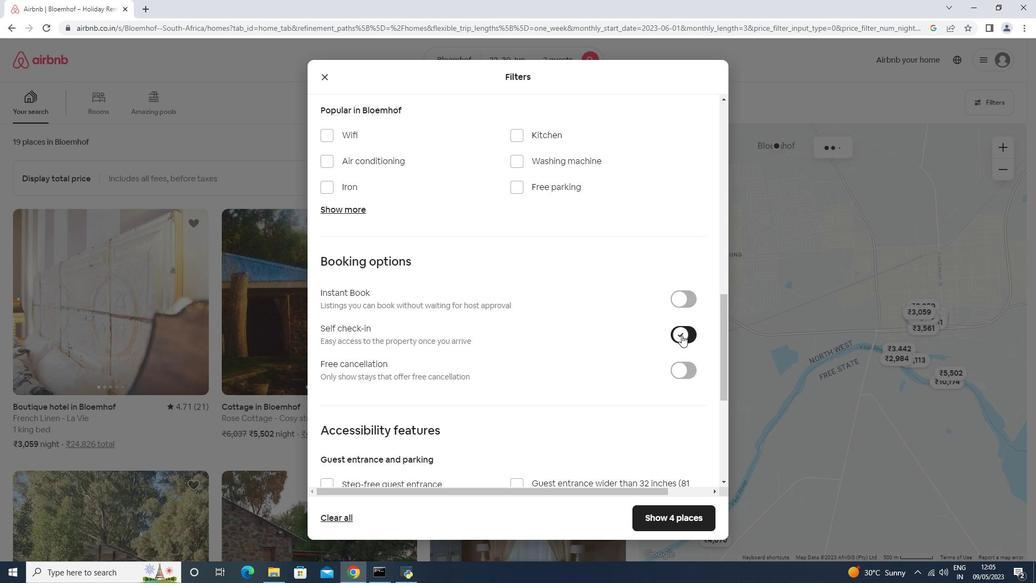 
Action: Mouse scrolled (668, 321) with delta (0, 0)
Screenshot: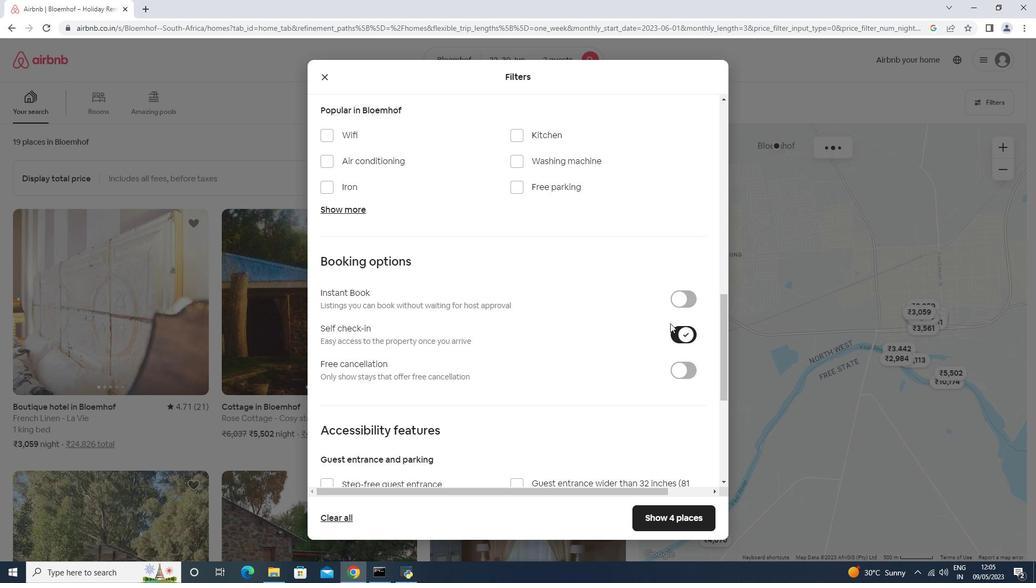
Action: Mouse scrolled (668, 321) with delta (0, 0)
Screenshot: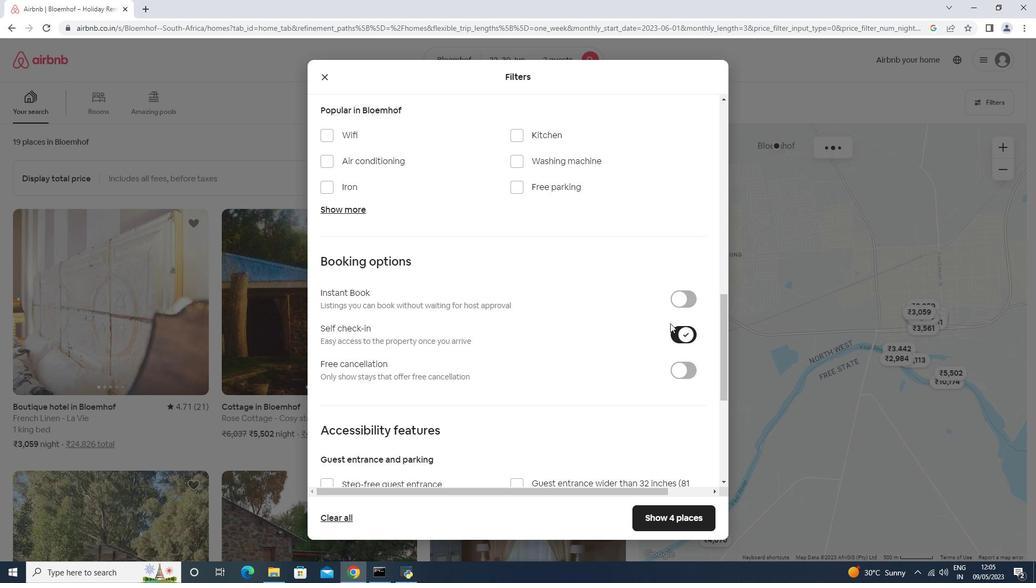
Action: Mouse scrolled (668, 321) with delta (0, 0)
Screenshot: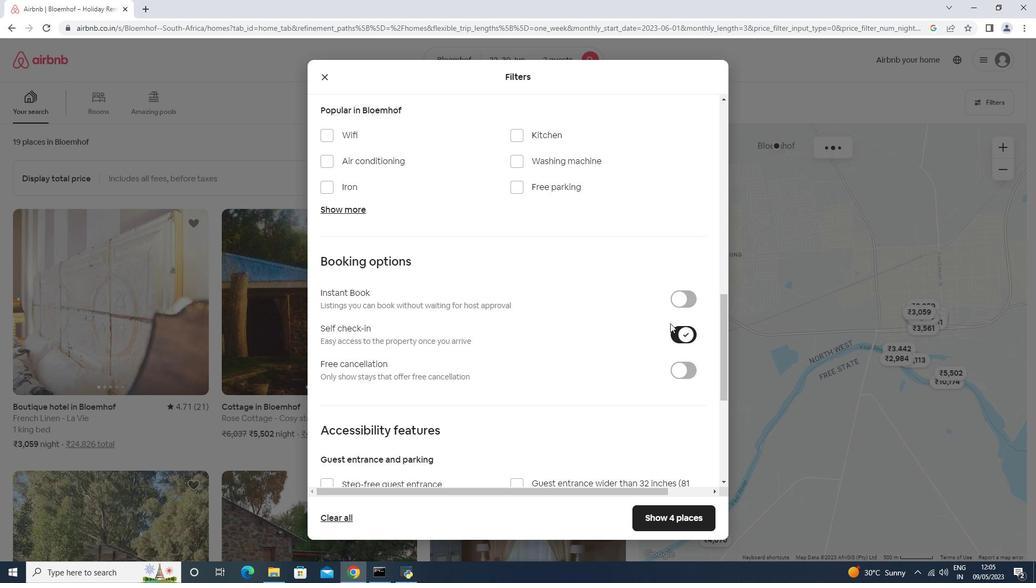 
Action: Mouse scrolled (668, 321) with delta (0, 0)
Screenshot: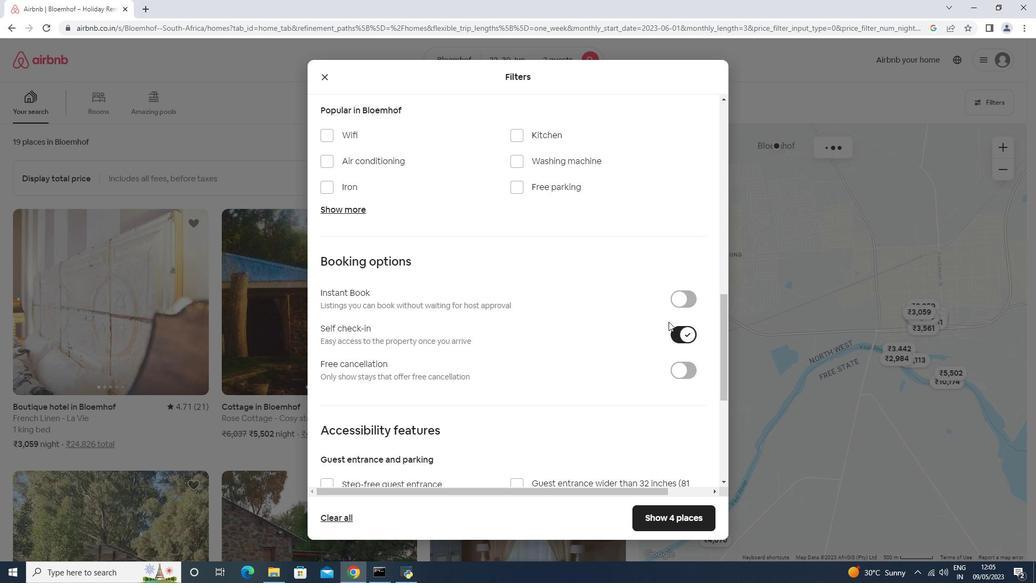 
Action: Mouse scrolled (668, 321) with delta (0, 0)
Screenshot: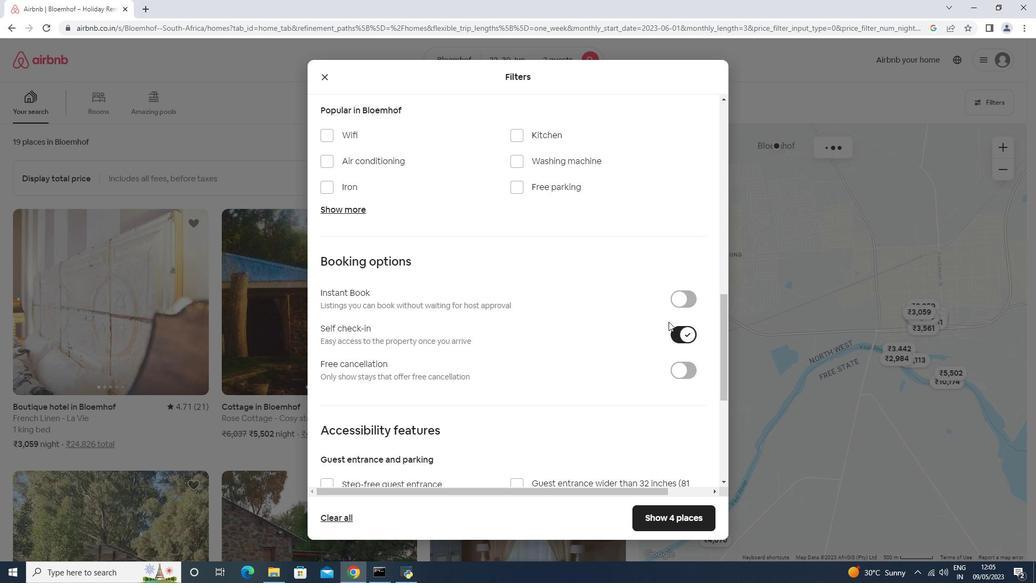 
Action: Mouse scrolled (668, 321) with delta (0, 0)
Screenshot: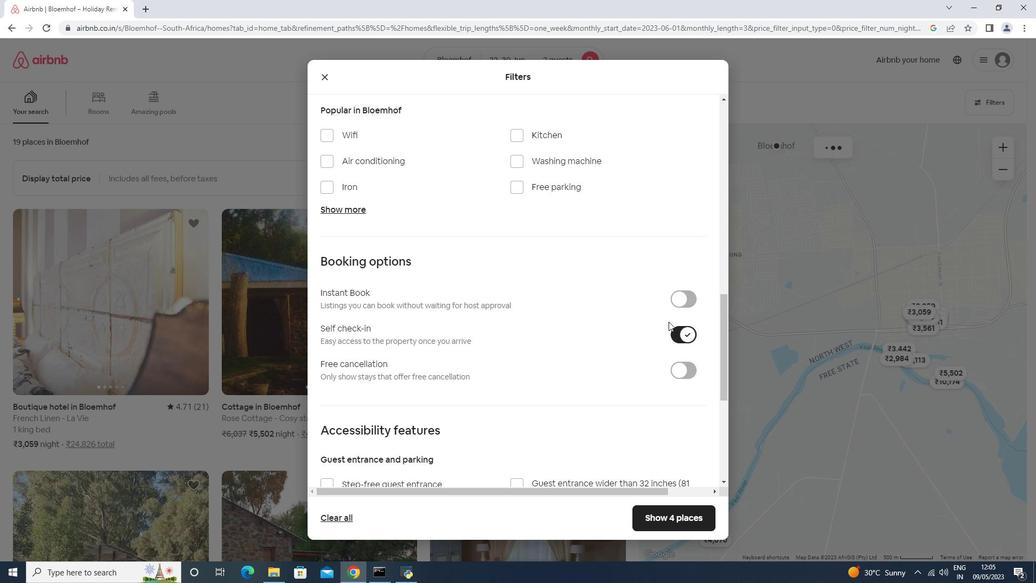 
Action: Mouse scrolled (668, 321) with delta (0, 0)
Screenshot: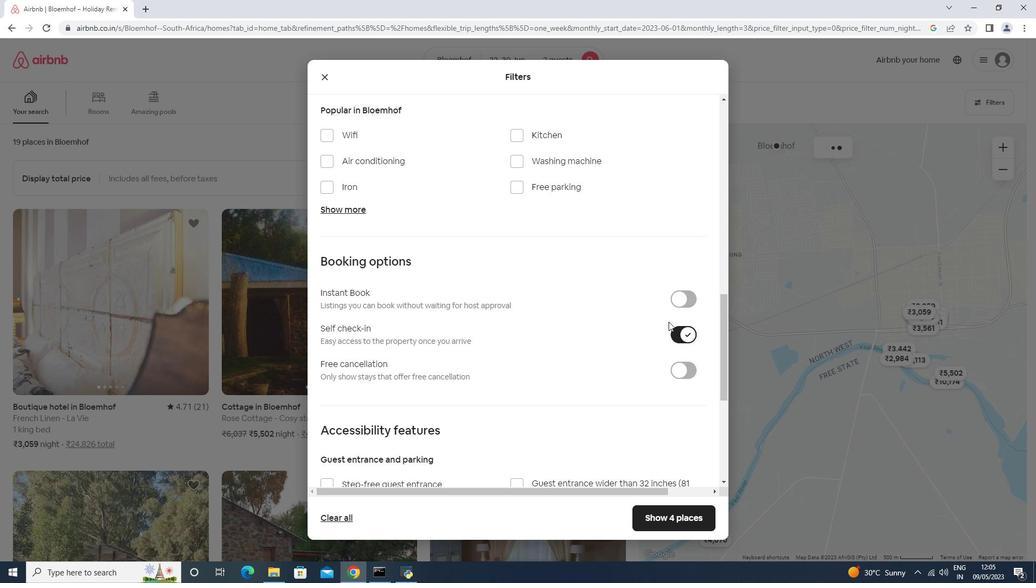 
Action: Mouse moved to (343, 453)
Screenshot: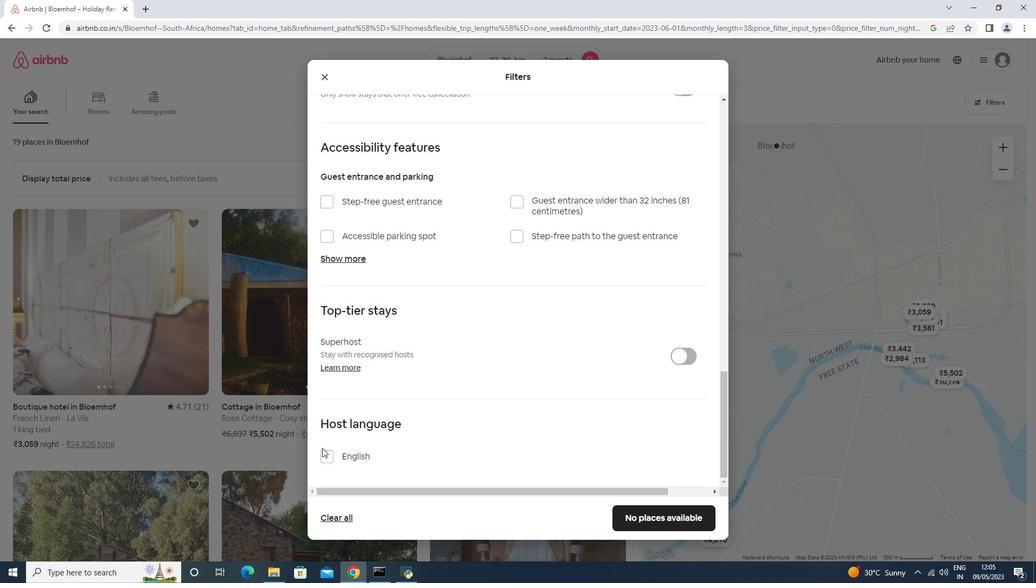 
Action: Mouse pressed left at (343, 453)
Screenshot: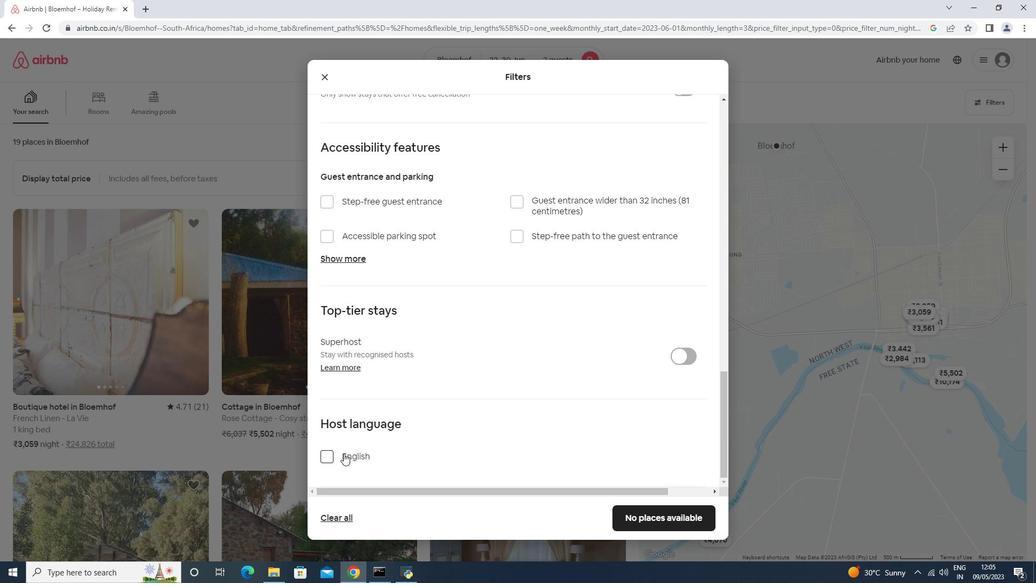 
Action: Mouse moved to (637, 515)
Screenshot: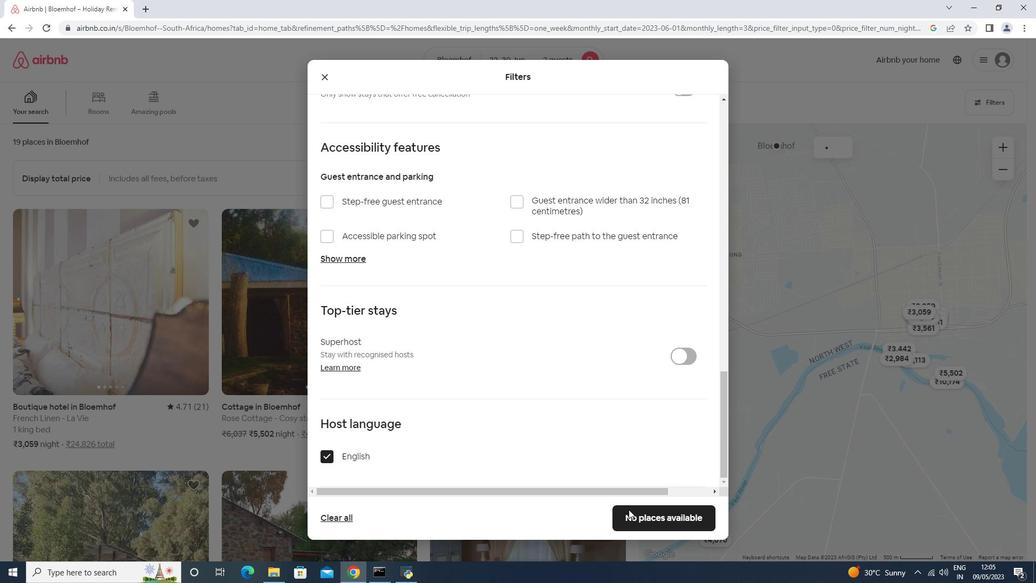 
Action: Mouse pressed left at (637, 515)
Screenshot: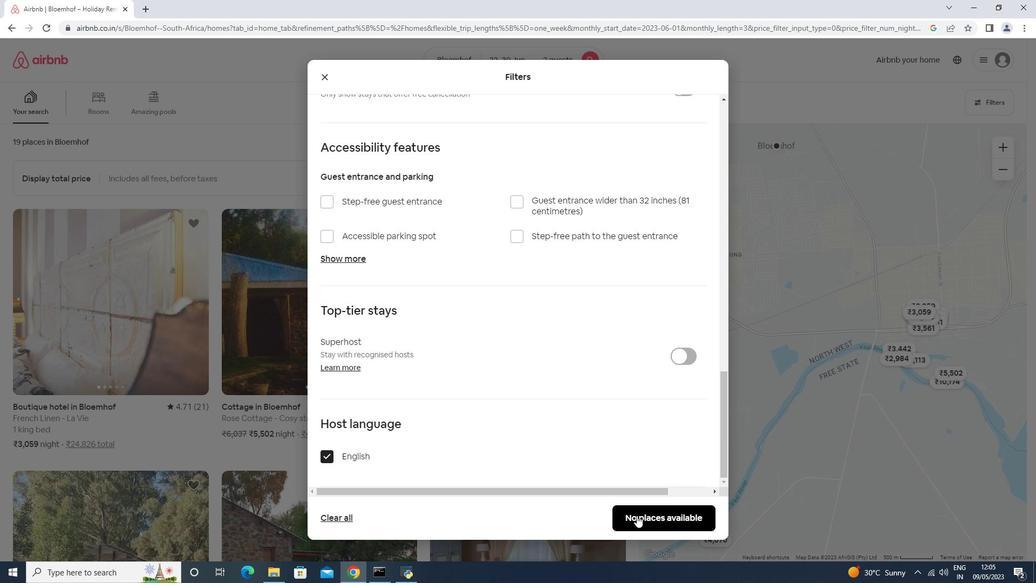 
Action: Mouse moved to (637, 515)
Screenshot: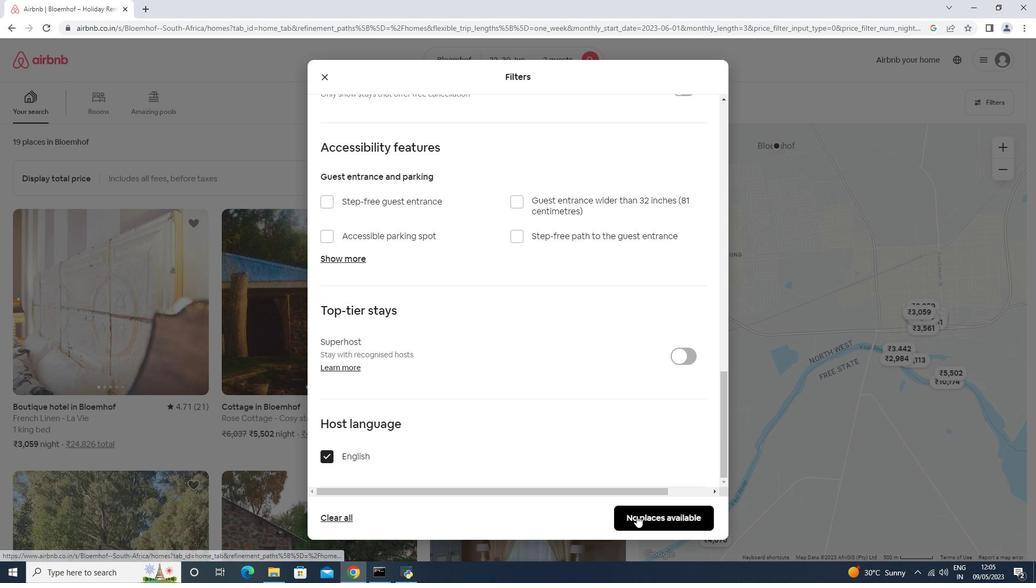 
